 Task: Create a due date automation trigger when advanced on, on the monday before a card is due add basic without the blue label at 11:00 AM.
Action: Mouse moved to (1249, 97)
Screenshot: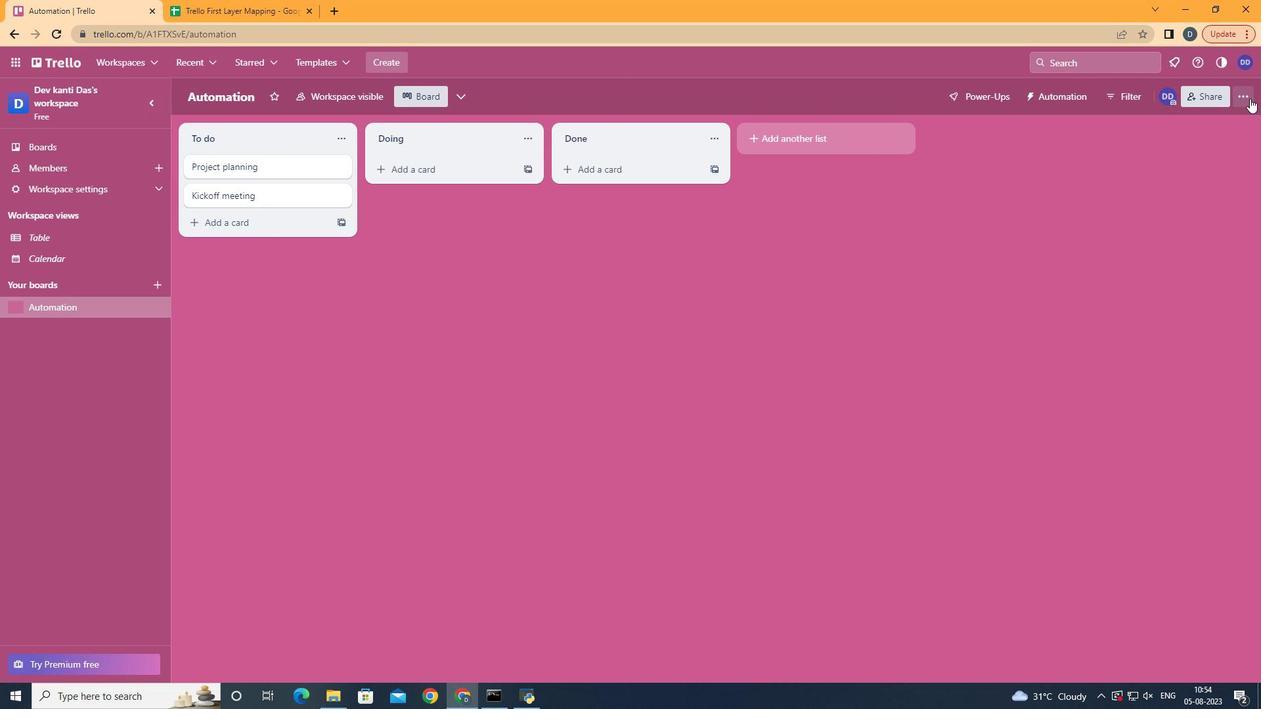 
Action: Mouse pressed left at (1249, 97)
Screenshot: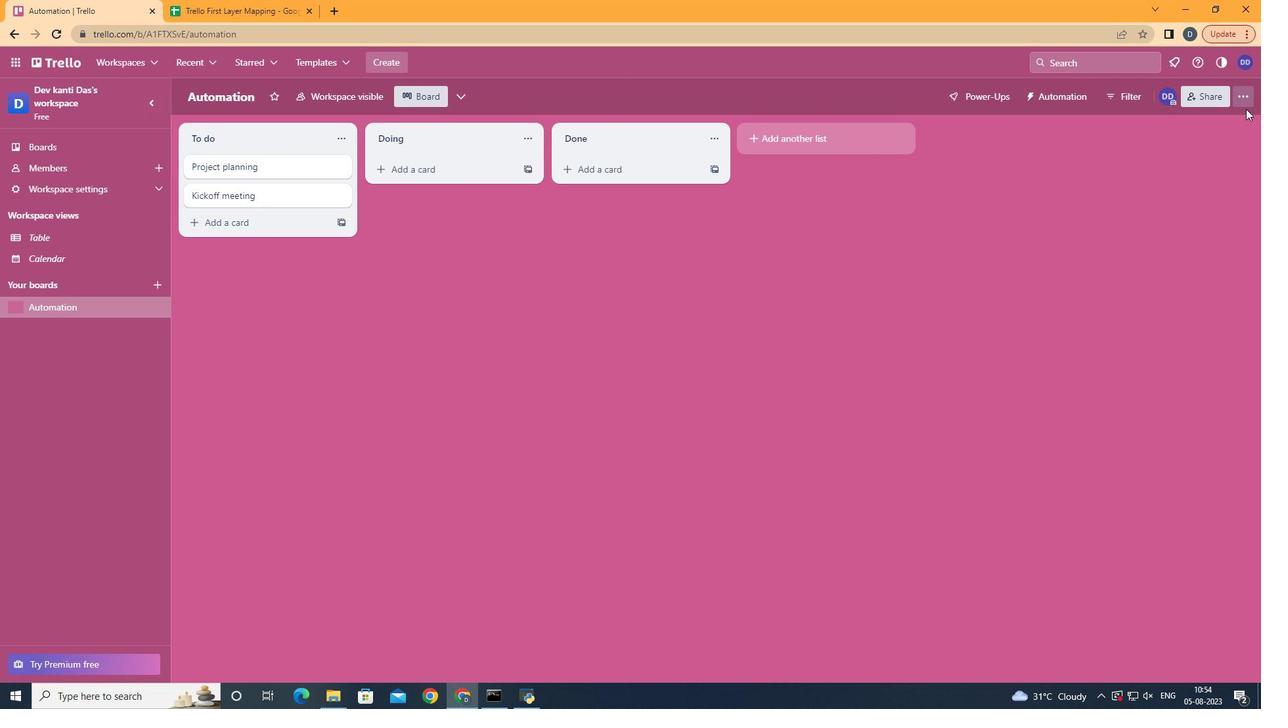 
Action: Mouse moved to (1128, 262)
Screenshot: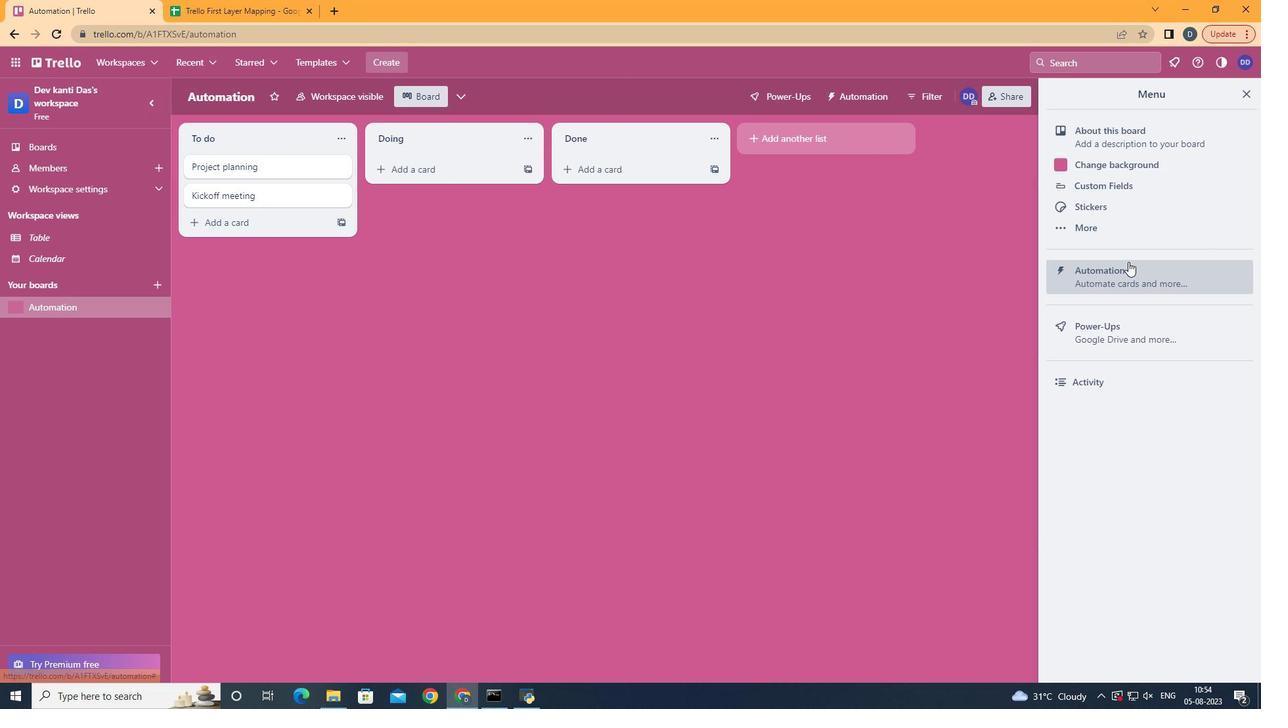 
Action: Mouse pressed left at (1128, 262)
Screenshot: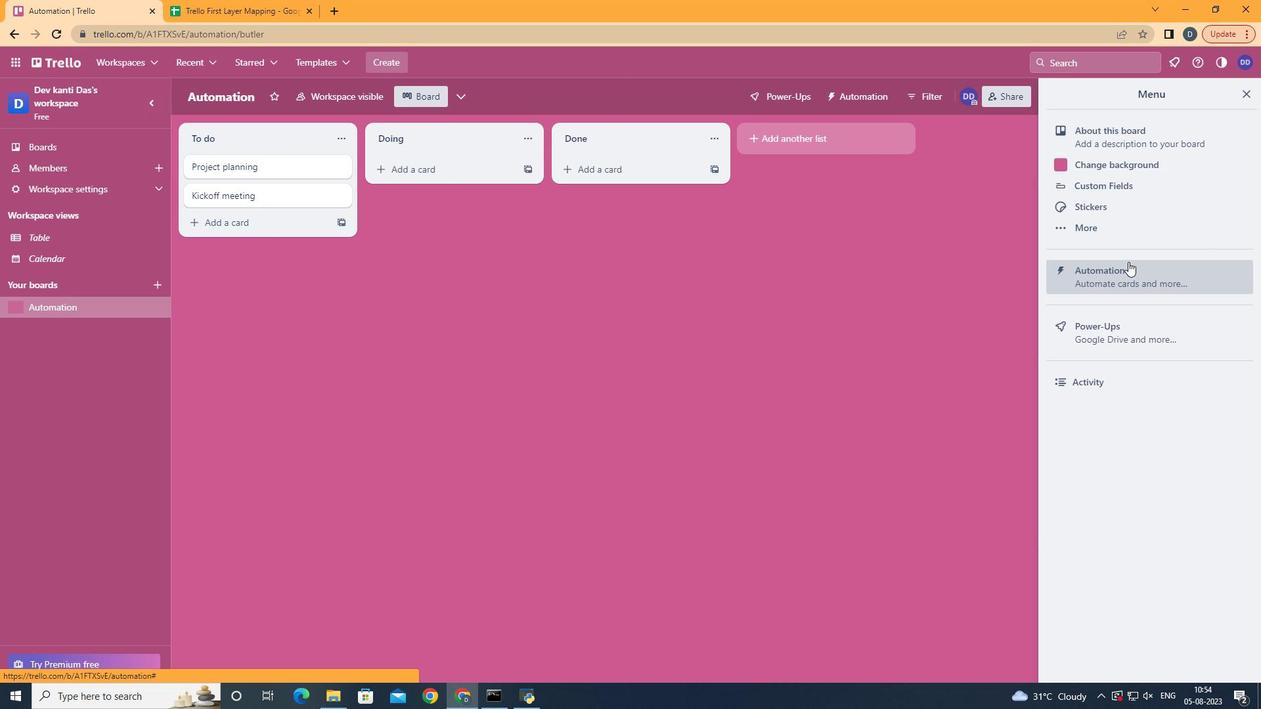 
Action: Mouse moved to (210, 259)
Screenshot: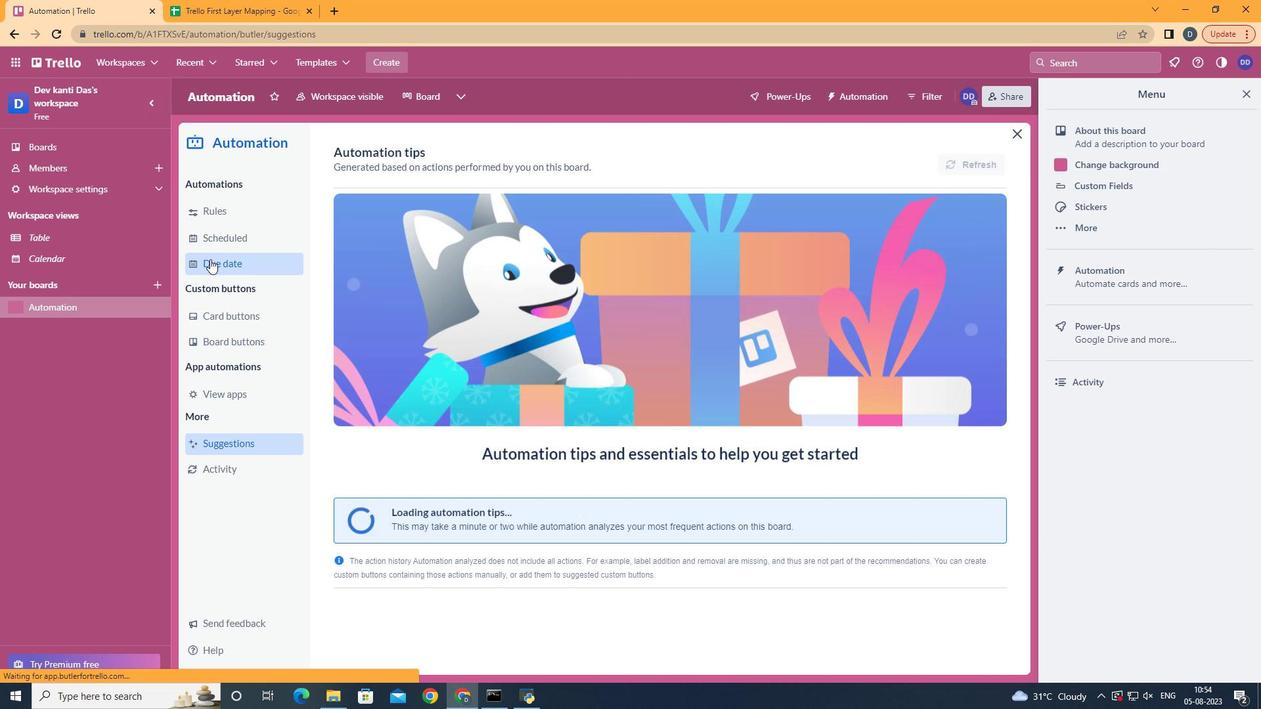 
Action: Mouse pressed left at (210, 259)
Screenshot: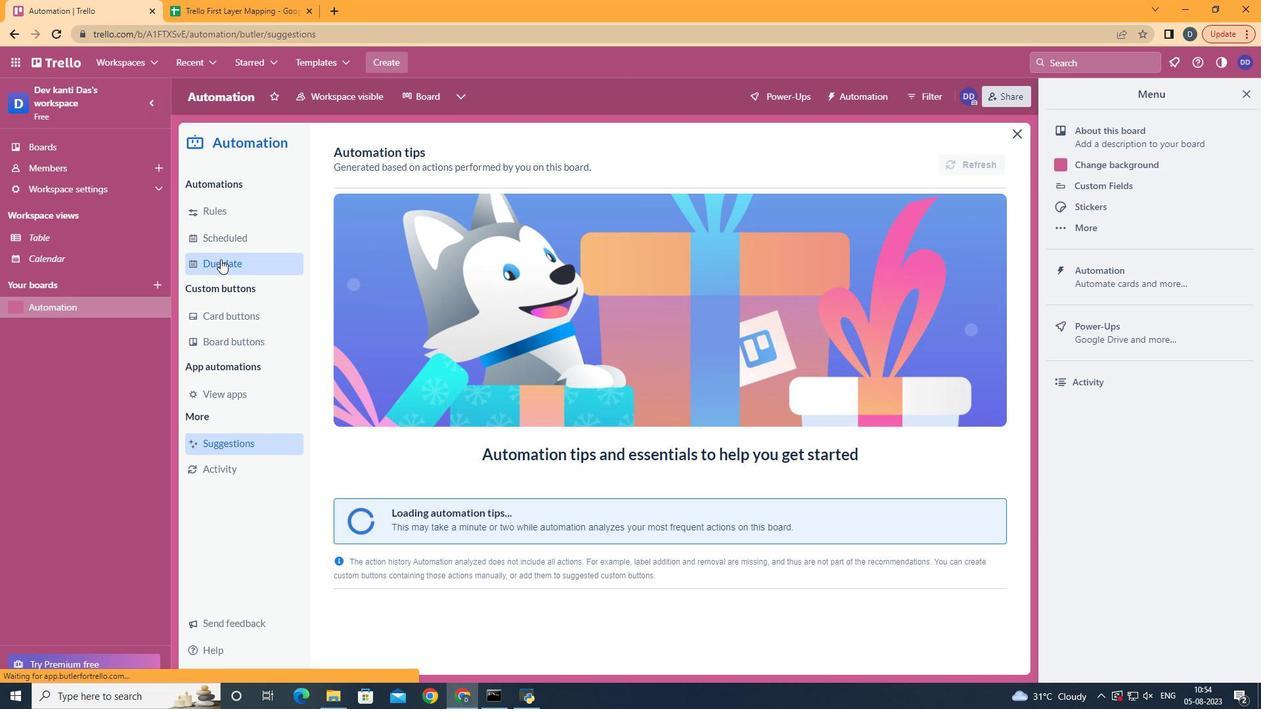 
Action: Mouse moved to (922, 155)
Screenshot: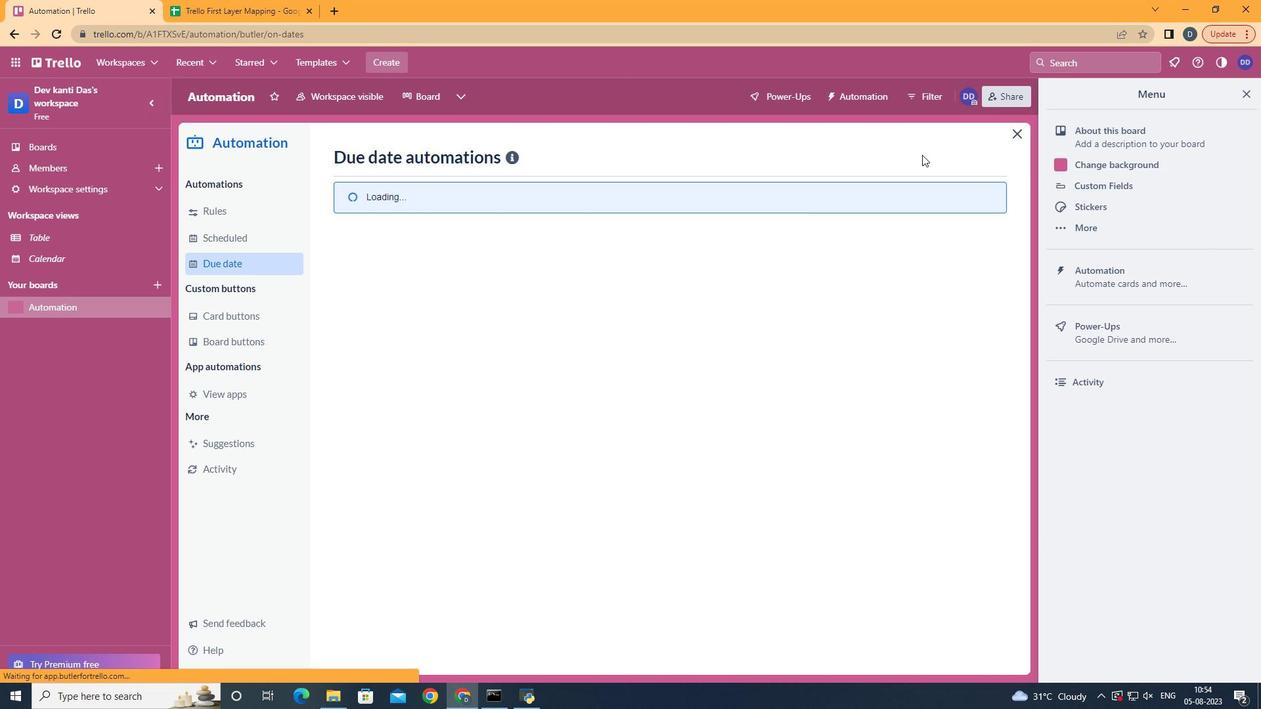 
Action: Mouse pressed left at (922, 155)
Screenshot: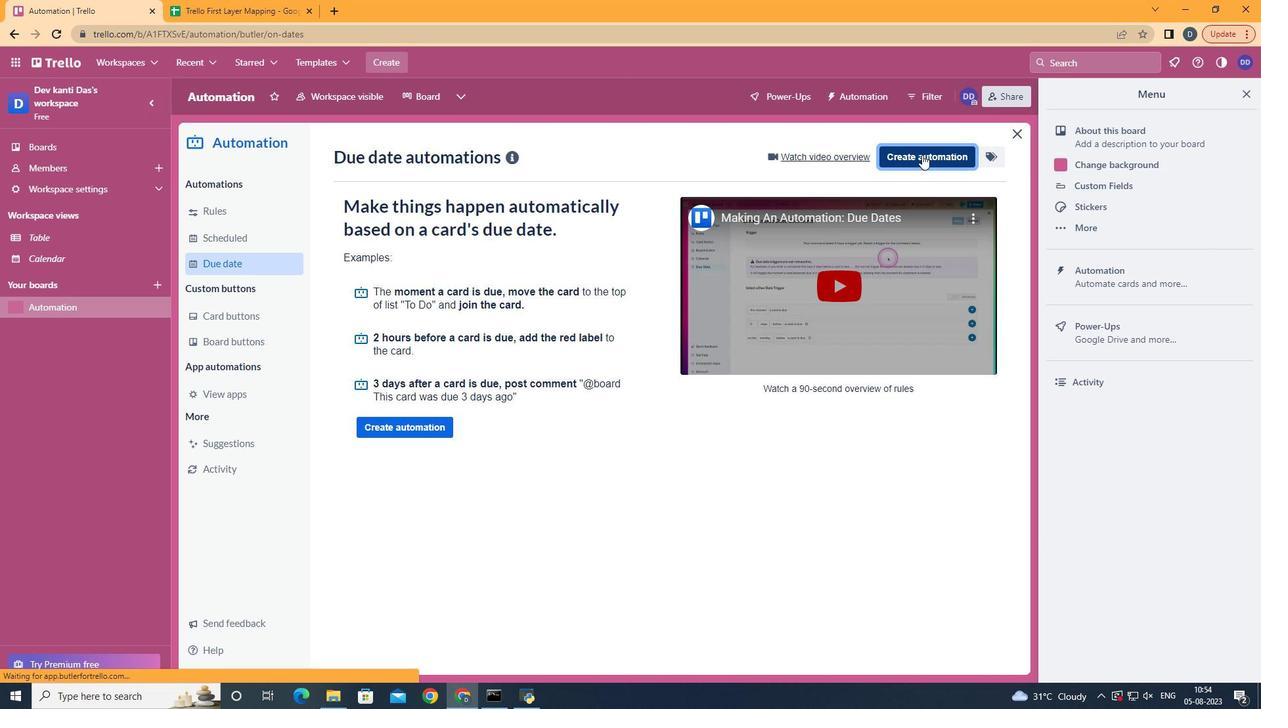 
Action: Mouse moved to (637, 292)
Screenshot: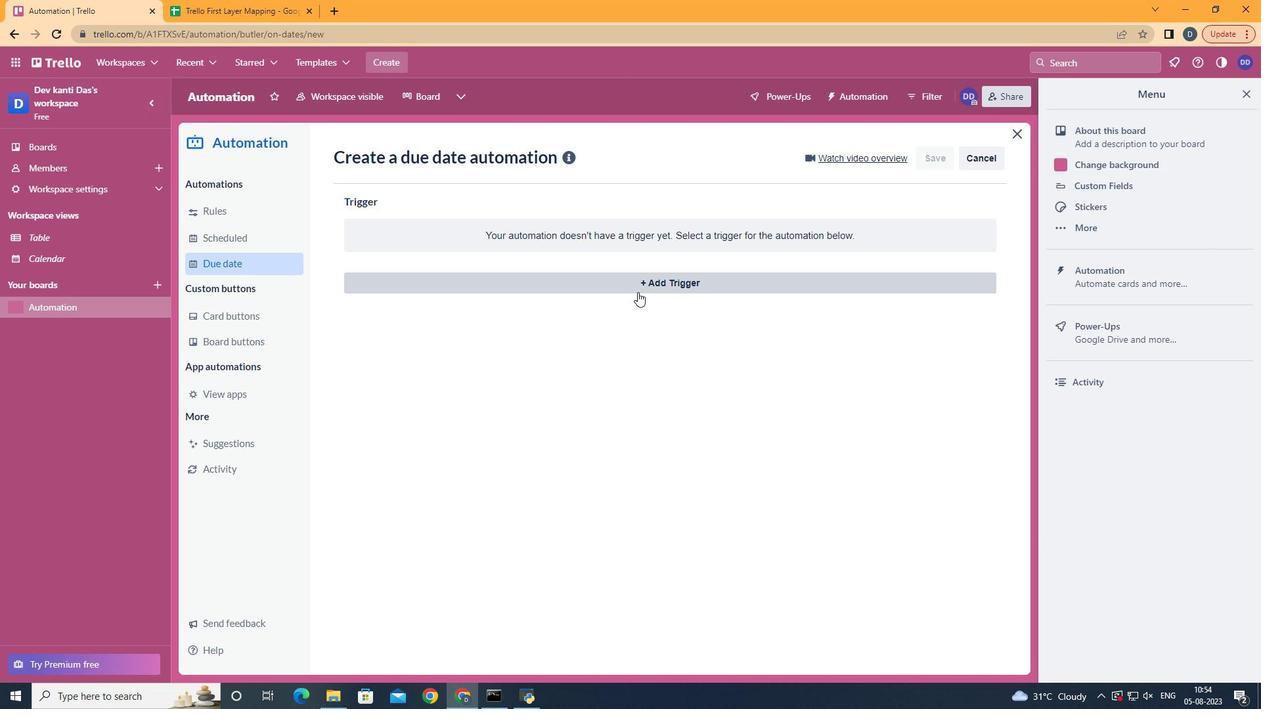 
Action: Mouse pressed left at (637, 292)
Screenshot: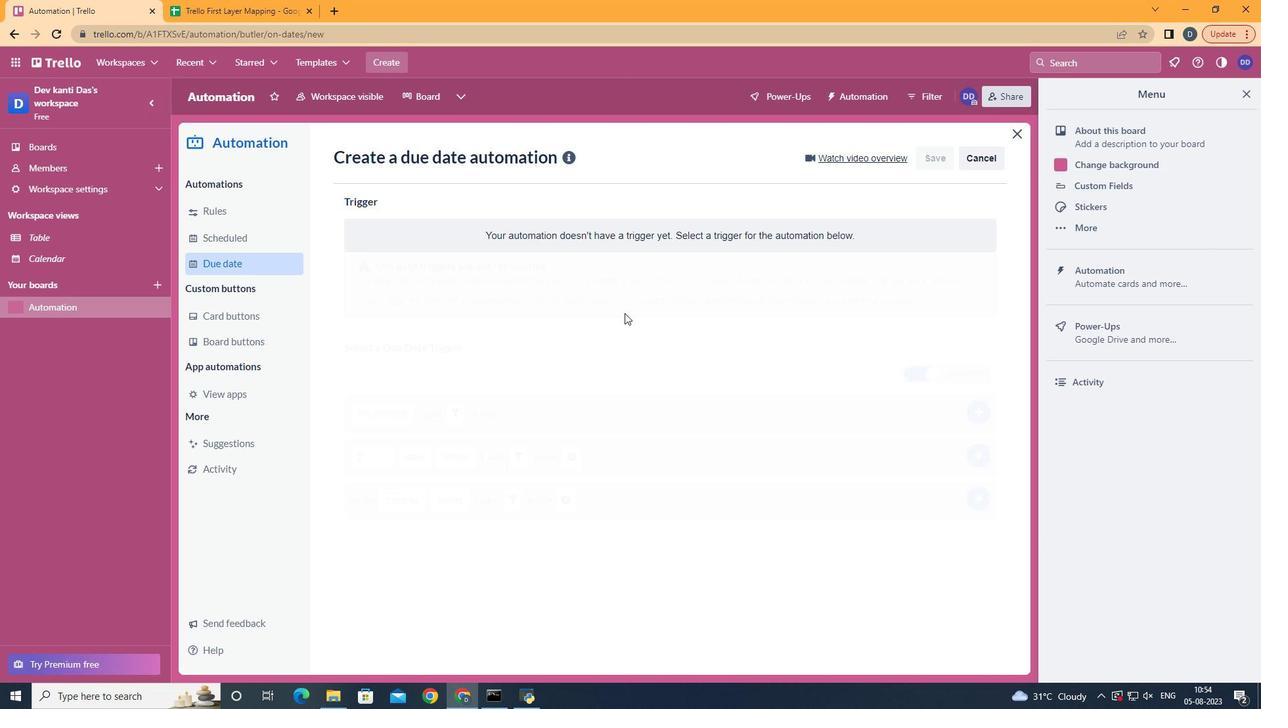 
Action: Mouse moved to (415, 338)
Screenshot: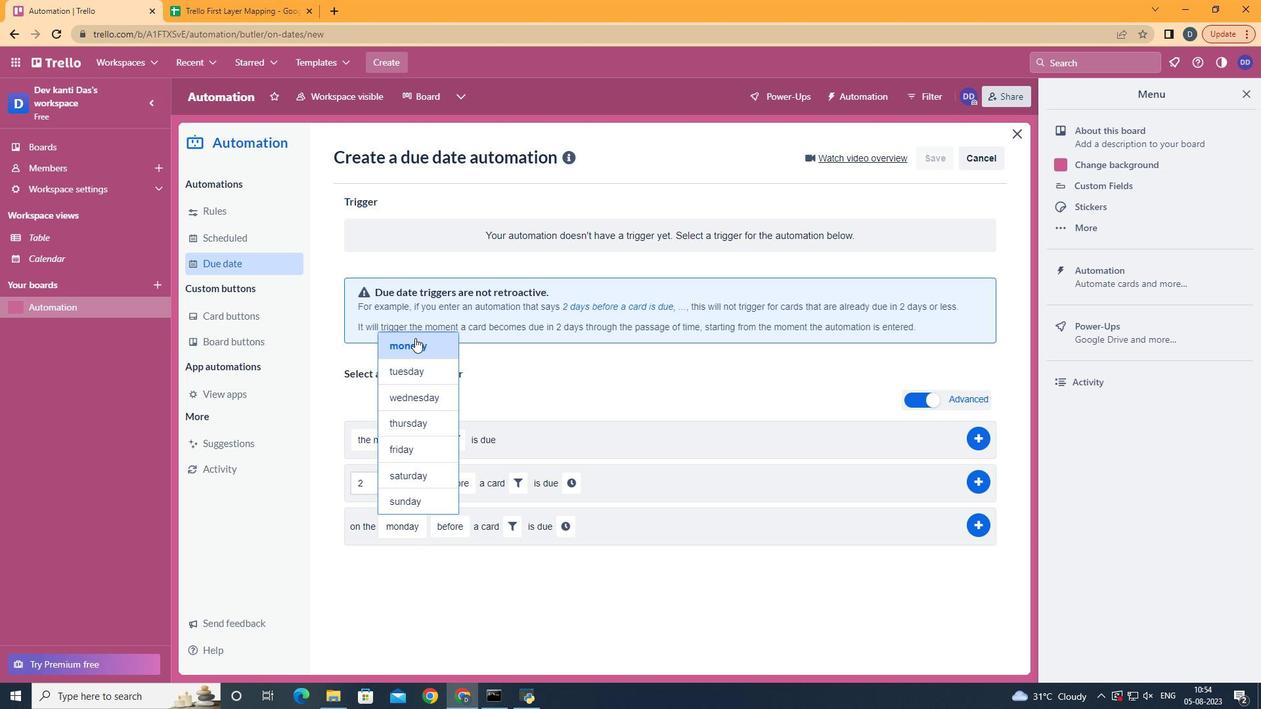 
Action: Mouse pressed left at (415, 338)
Screenshot: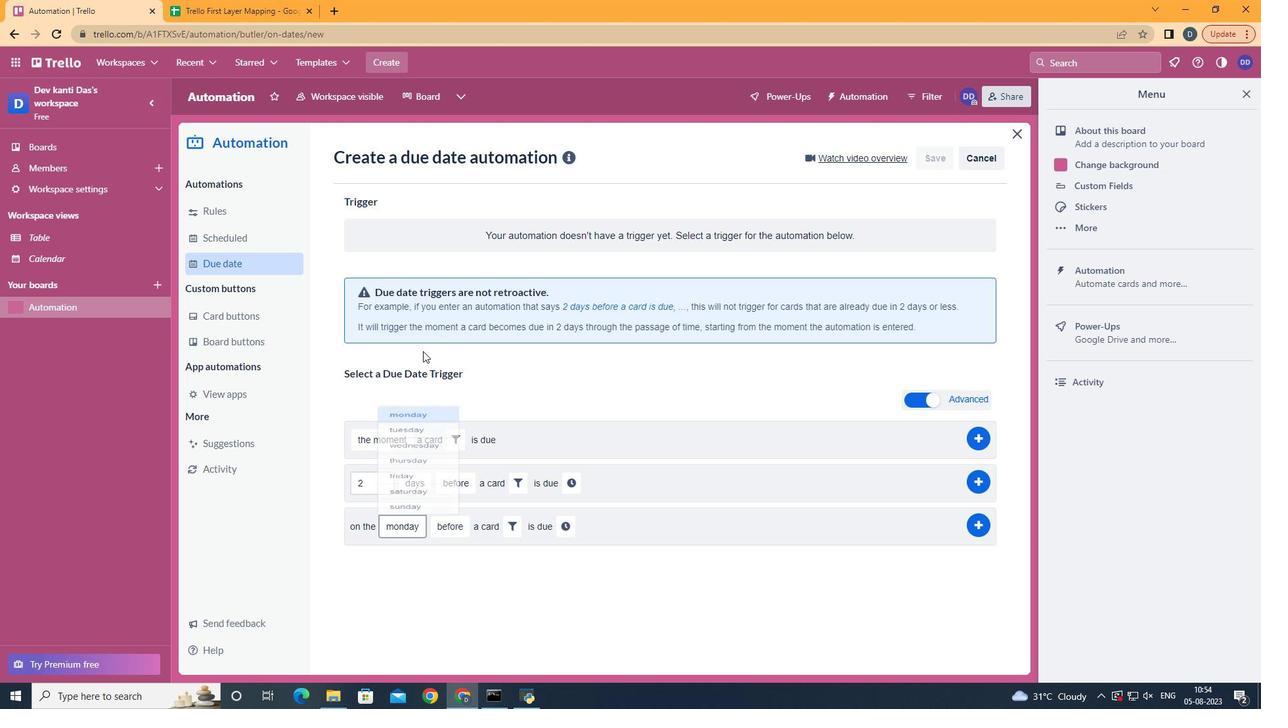 
Action: Mouse moved to (452, 545)
Screenshot: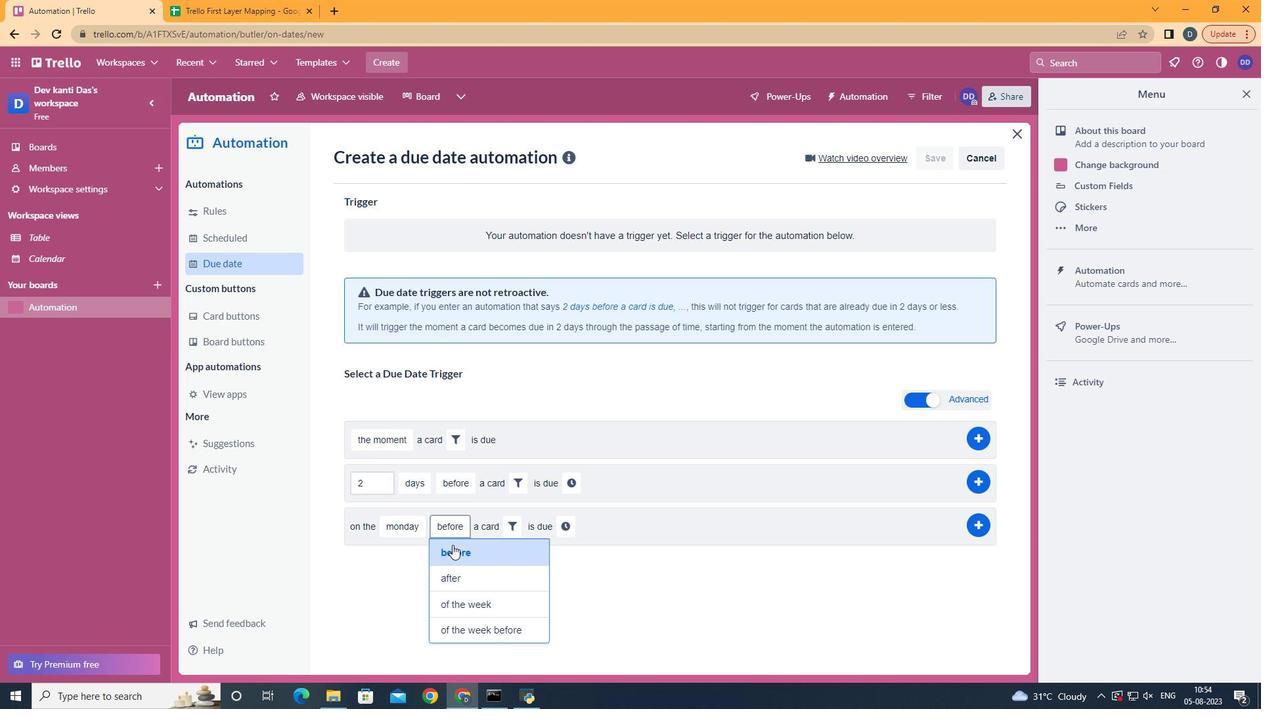 
Action: Mouse pressed left at (452, 545)
Screenshot: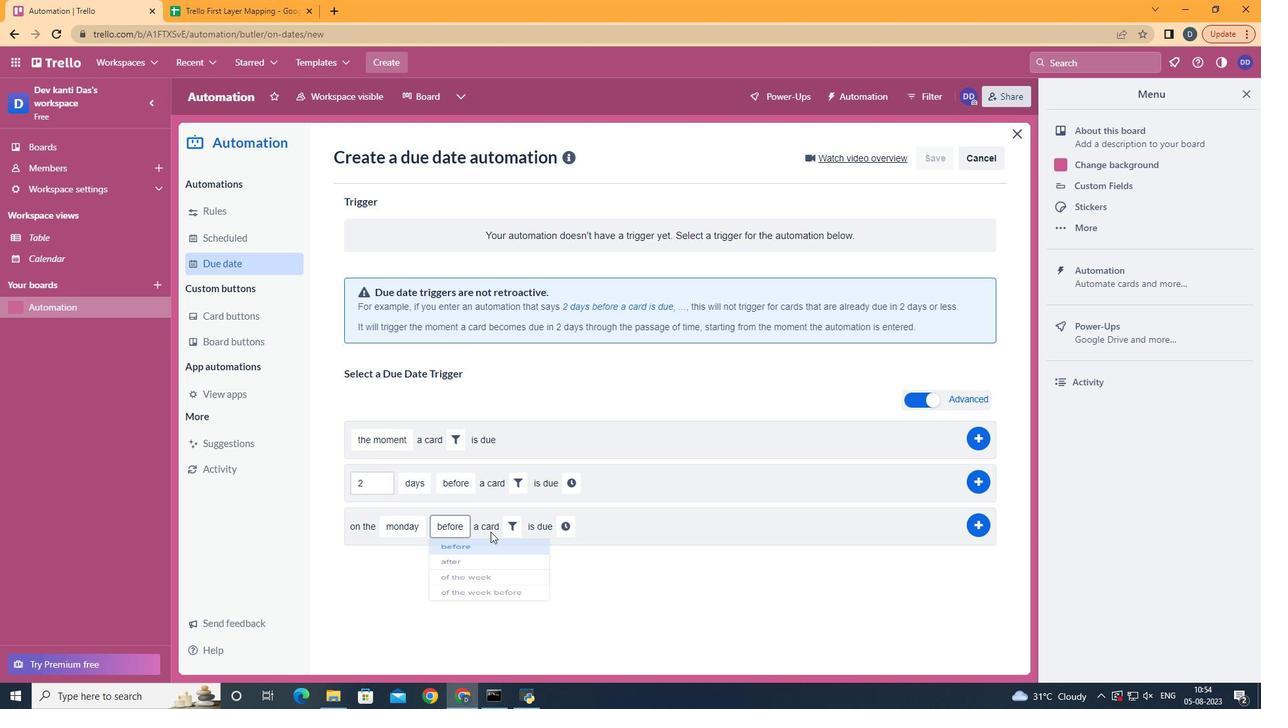 
Action: Mouse moved to (523, 520)
Screenshot: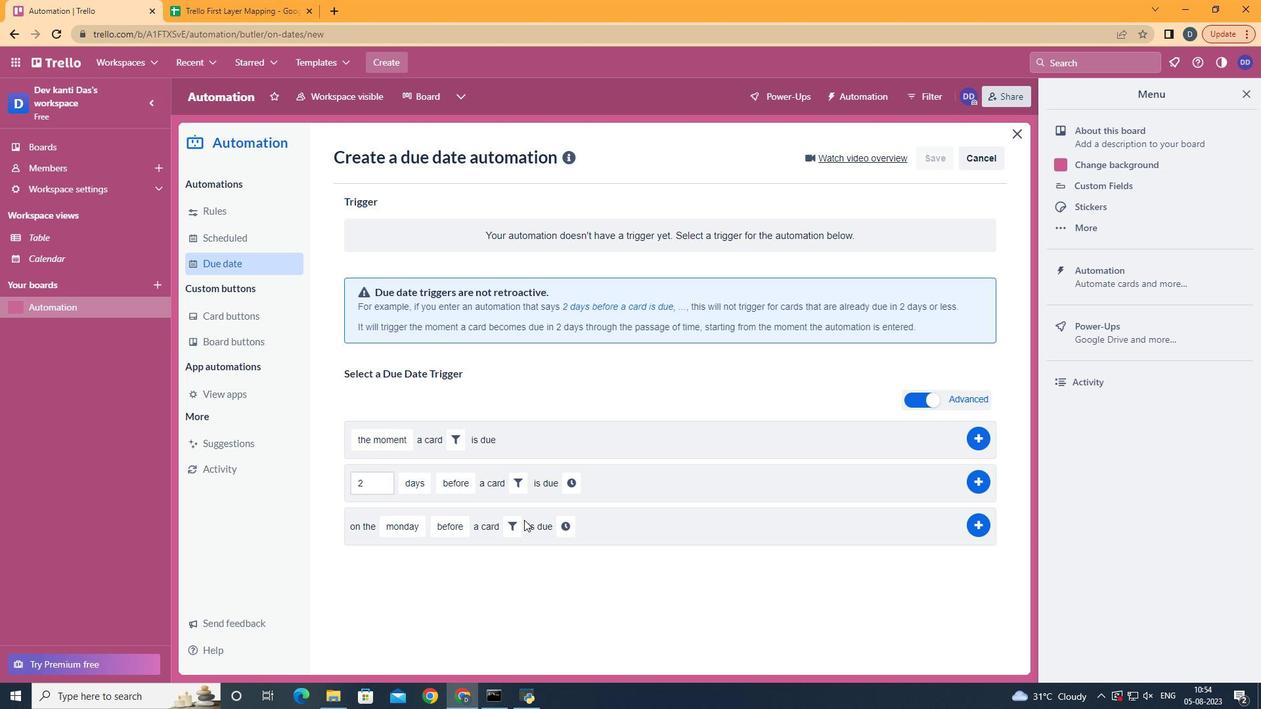 
Action: Mouse pressed left at (523, 520)
Screenshot: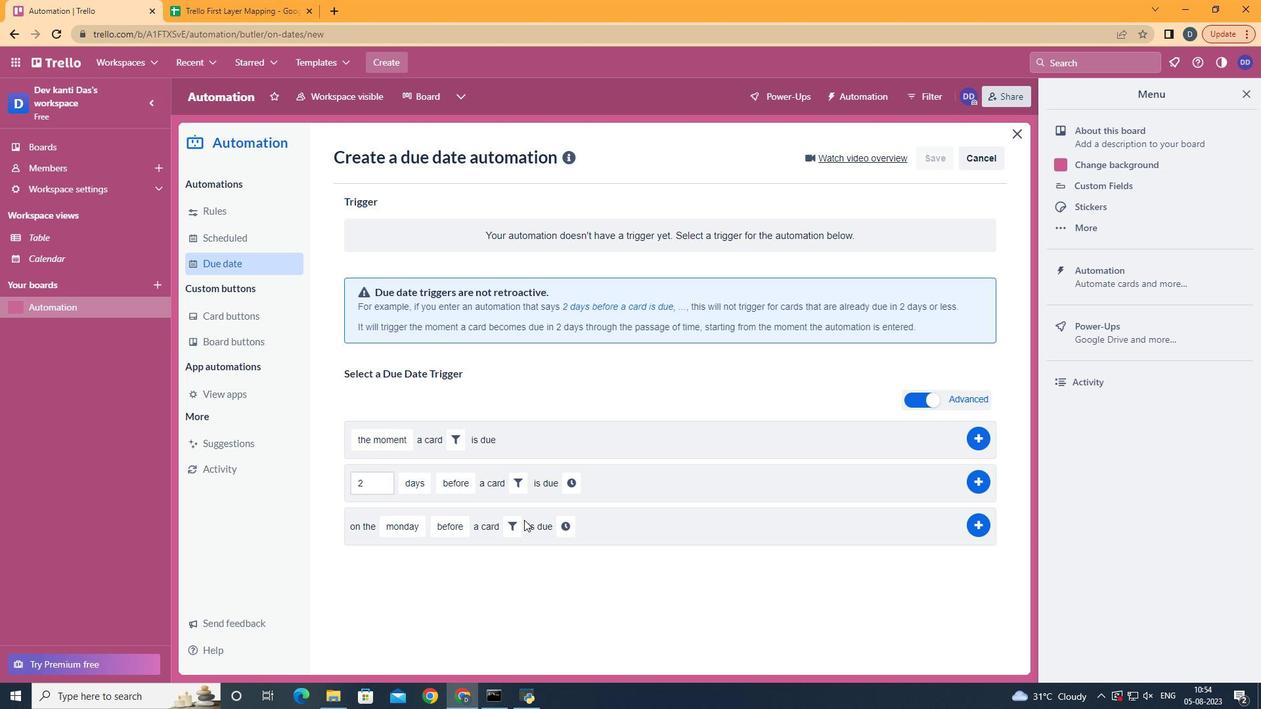 
Action: Mouse moved to (510, 528)
Screenshot: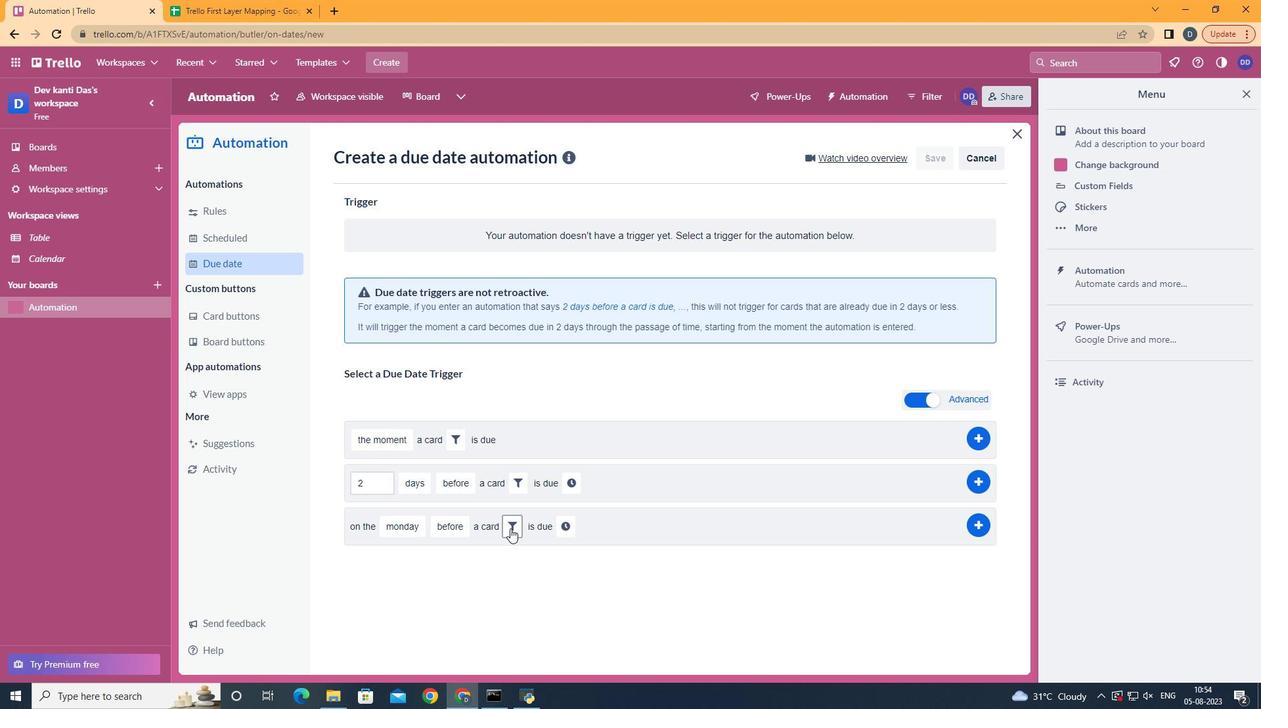 
Action: Mouse pressed left at (510, 528)
Screenshot: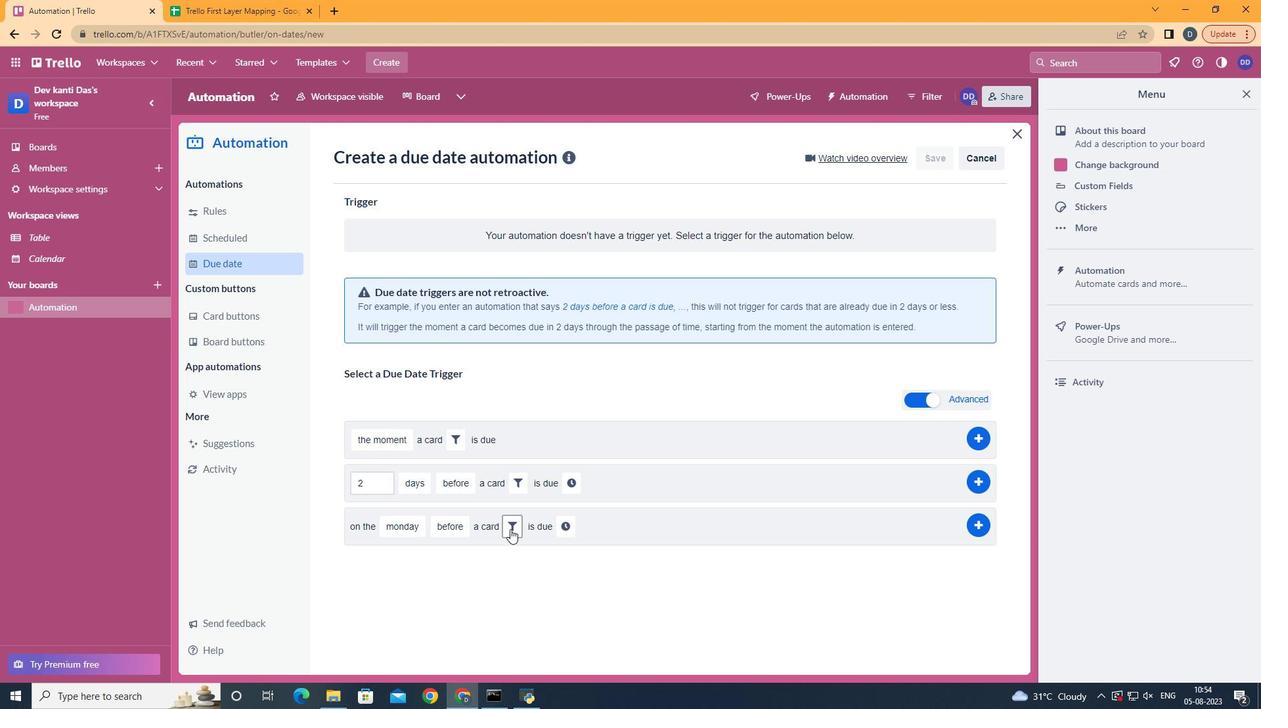 
Action: Mouse moved to (544, 555)
Screenshot: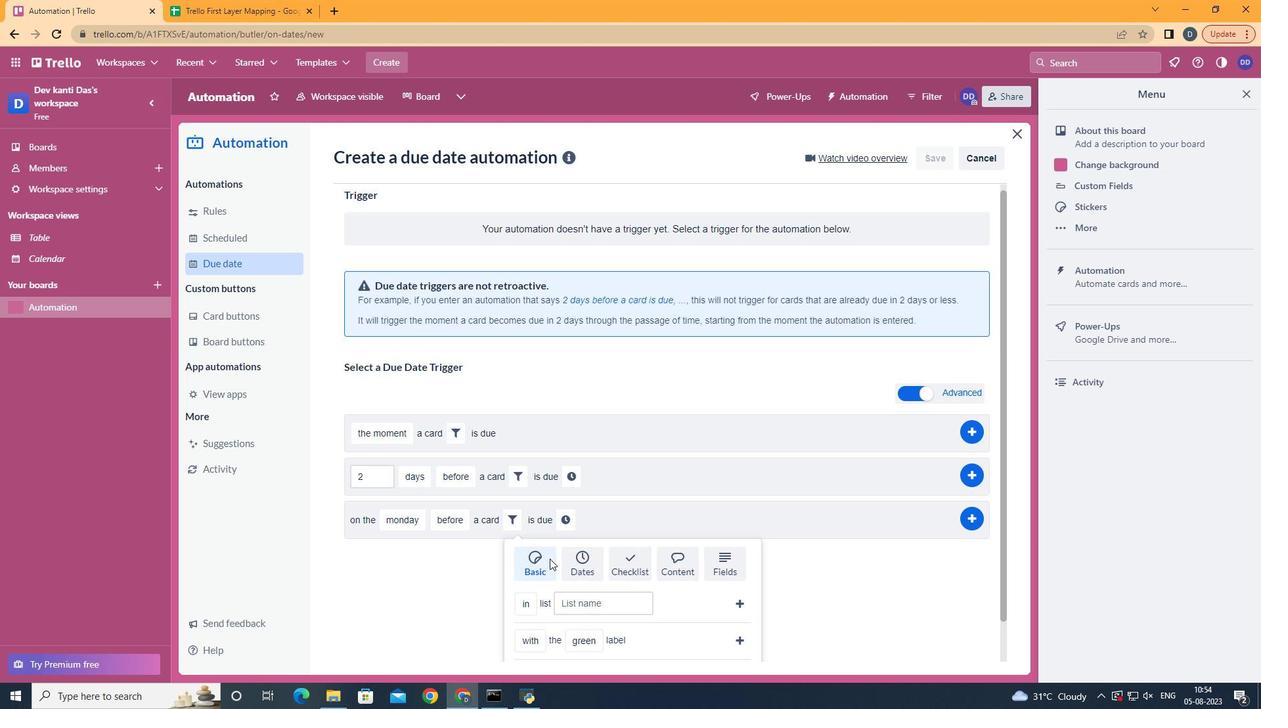 
Action: Mouse scrolled (544, 555) with delta (0, 0)
Screenshot: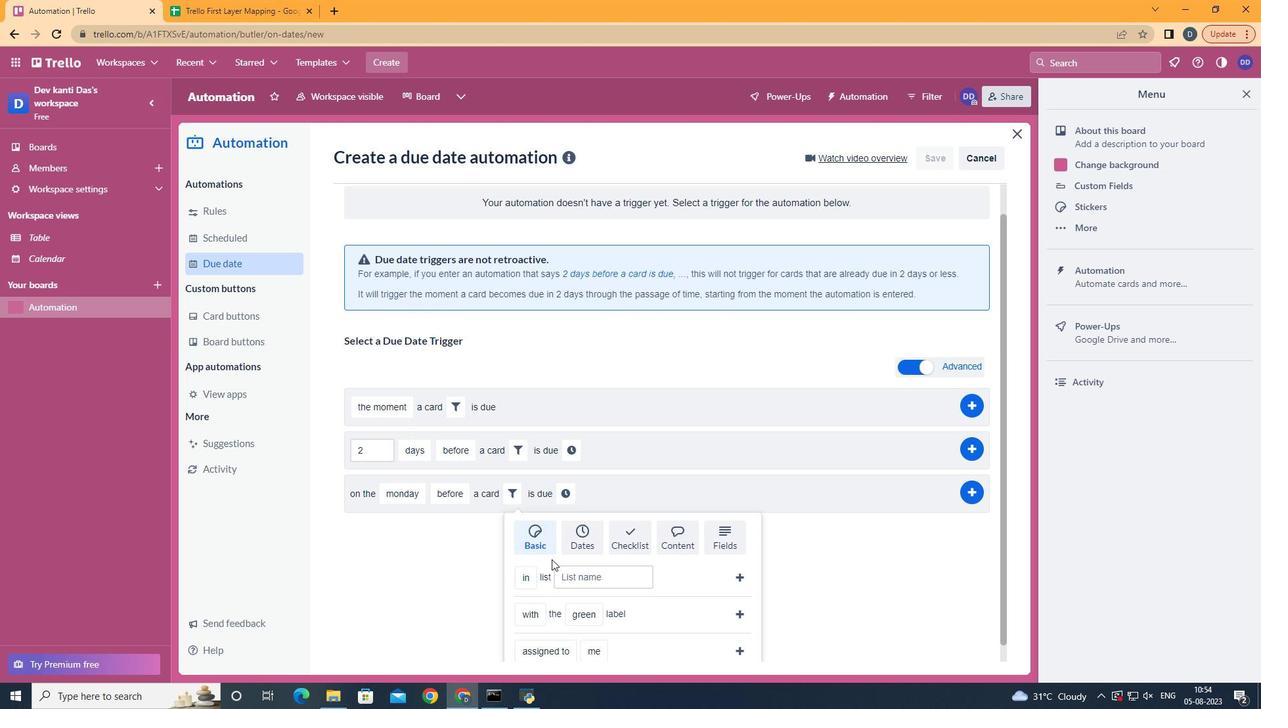 
Action: Mouse scrolled (544, 555) with delta (0, 0)
Screenshot: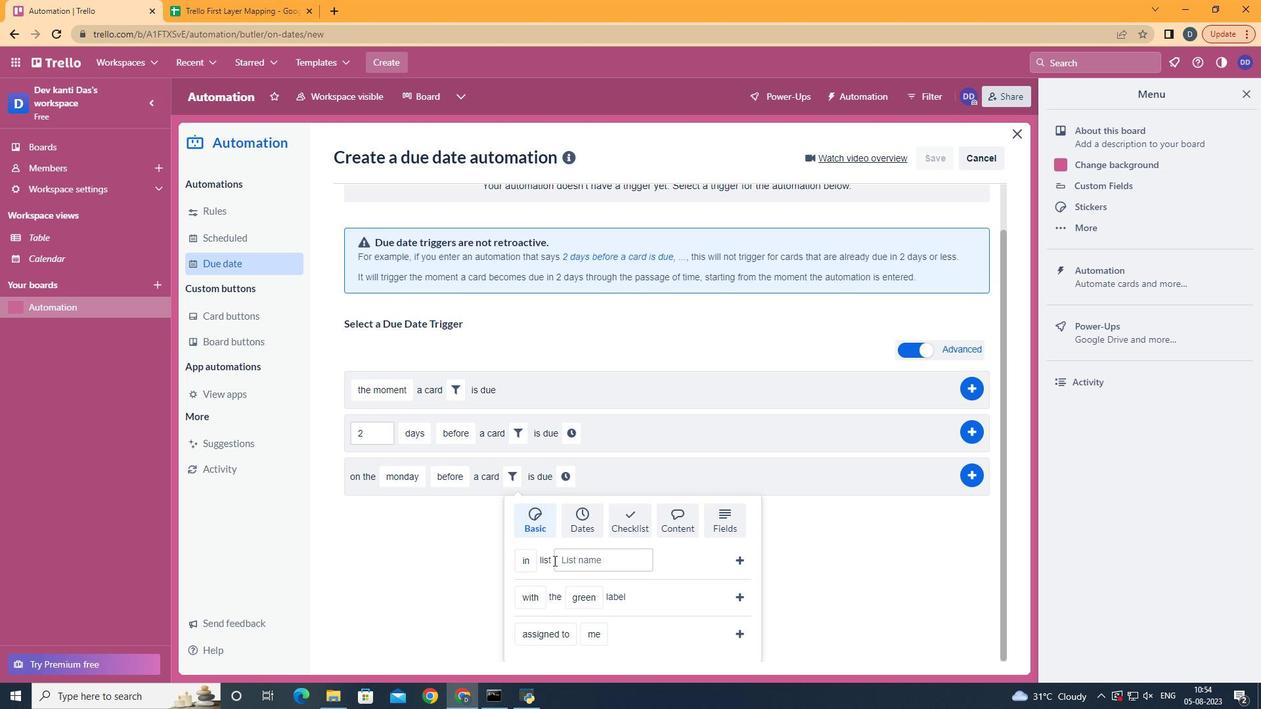
Action: Mouse moved to (547, 557)
Screenshot: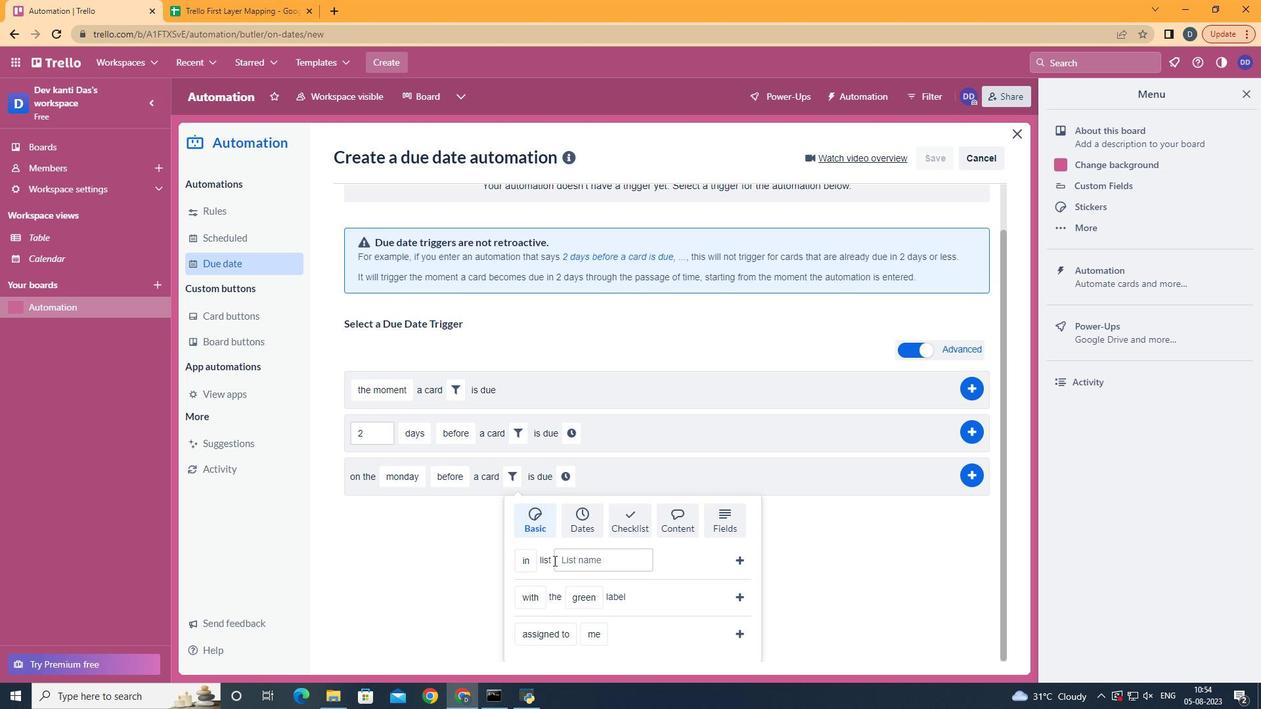 
Action: Mouse scrolled (547, 556) with delta (0, 0)
Screenshot: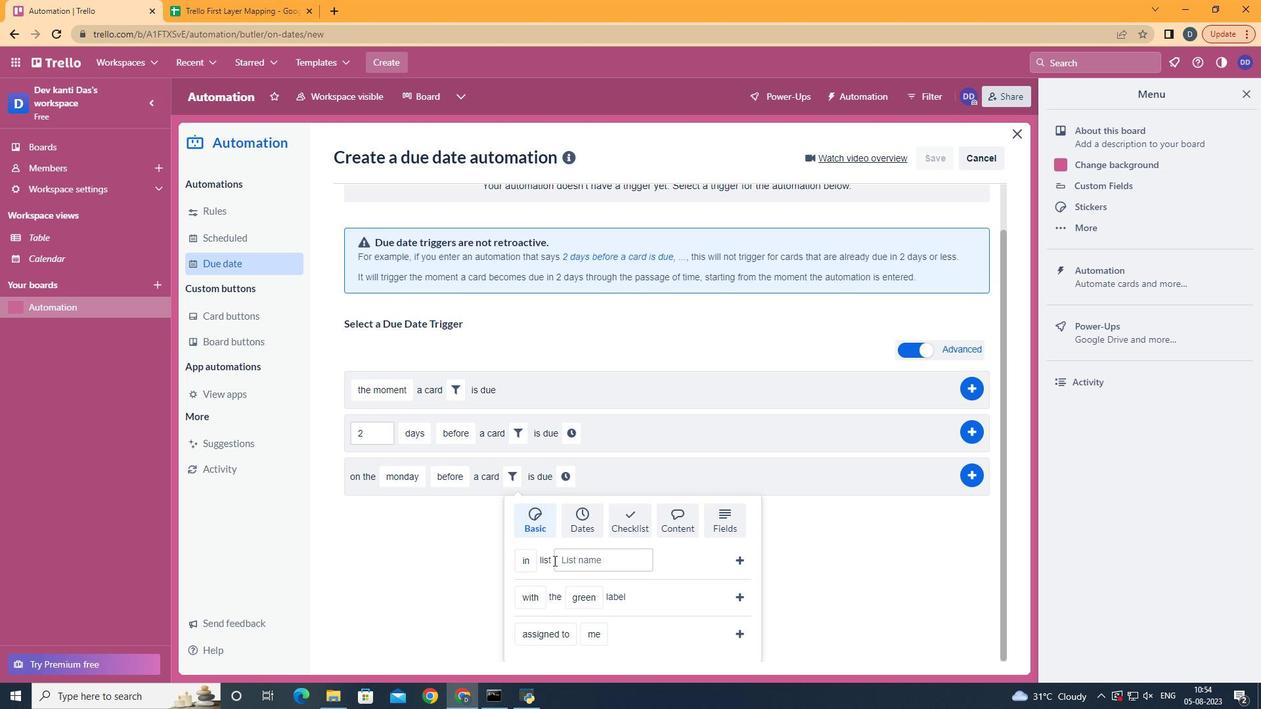 
Action: Mouse moved to (551, 559)
Screenshot: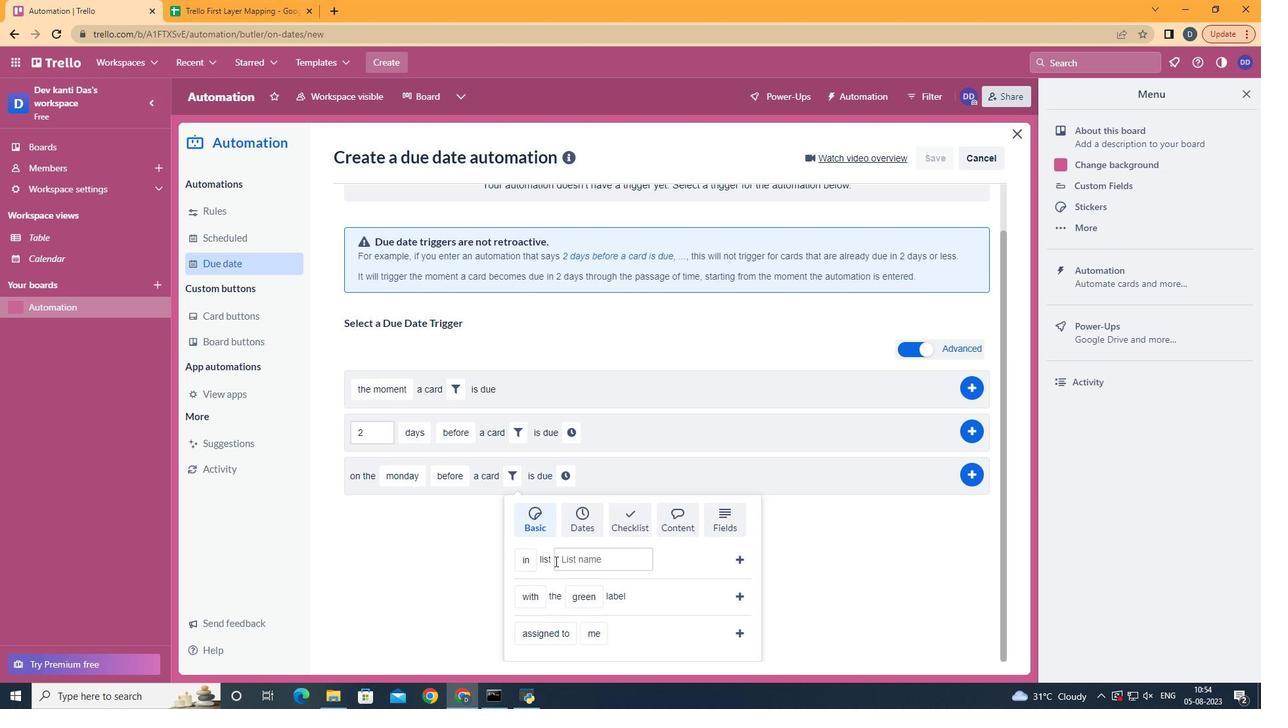 
Action: Mouse scrolled (551, 558) with delta (0, 0)
Screenshot: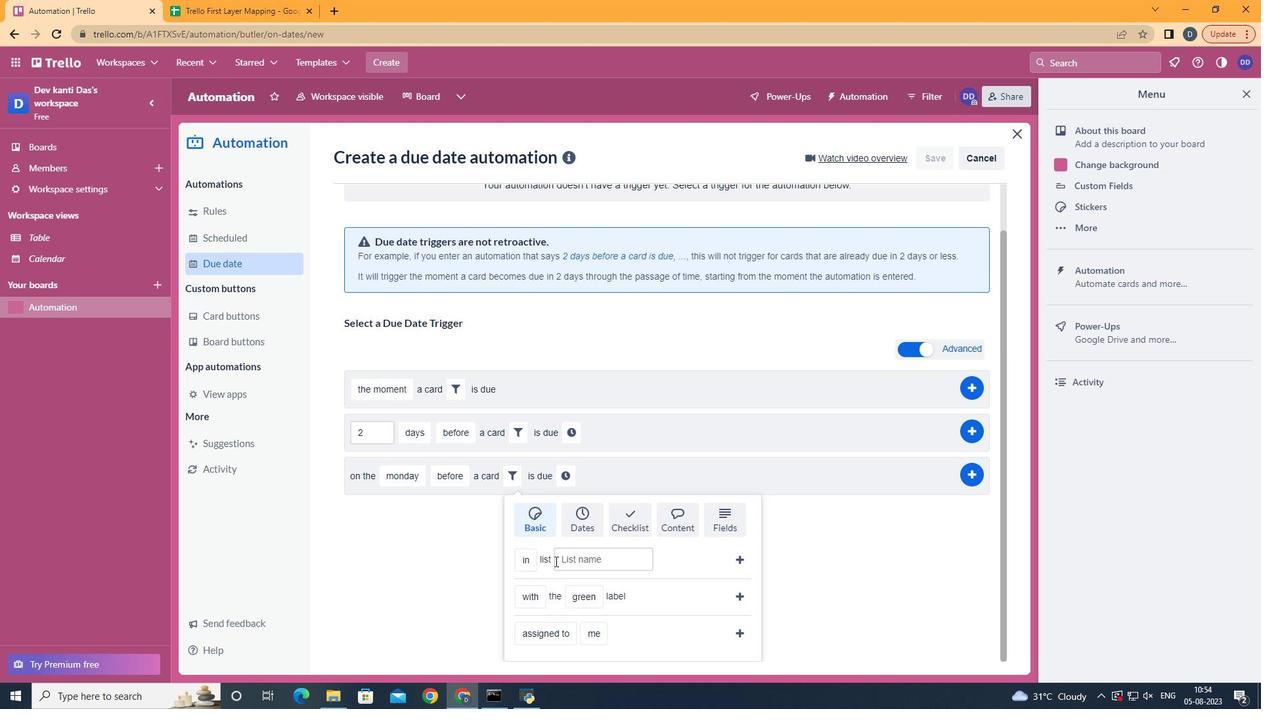 
Action: Mouse moved to (540, 545)
Screenshot: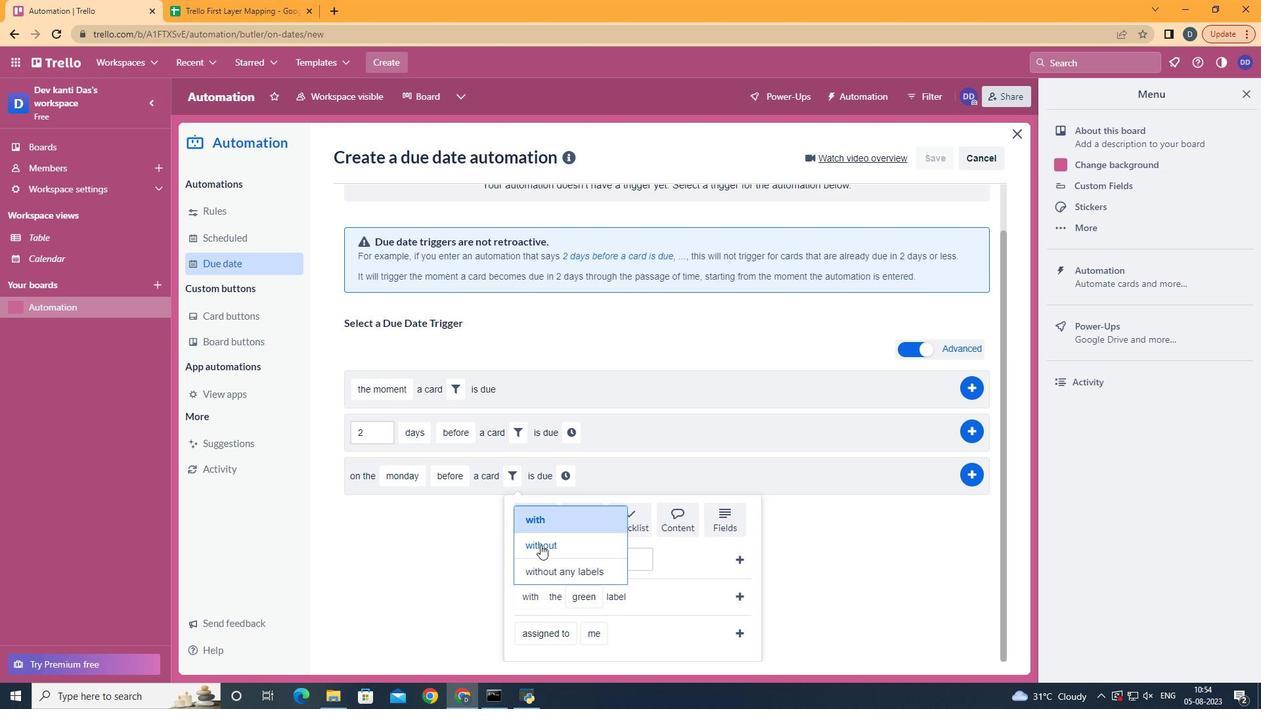
Action: Mouse pressed left at (540, 545)
Screenshot: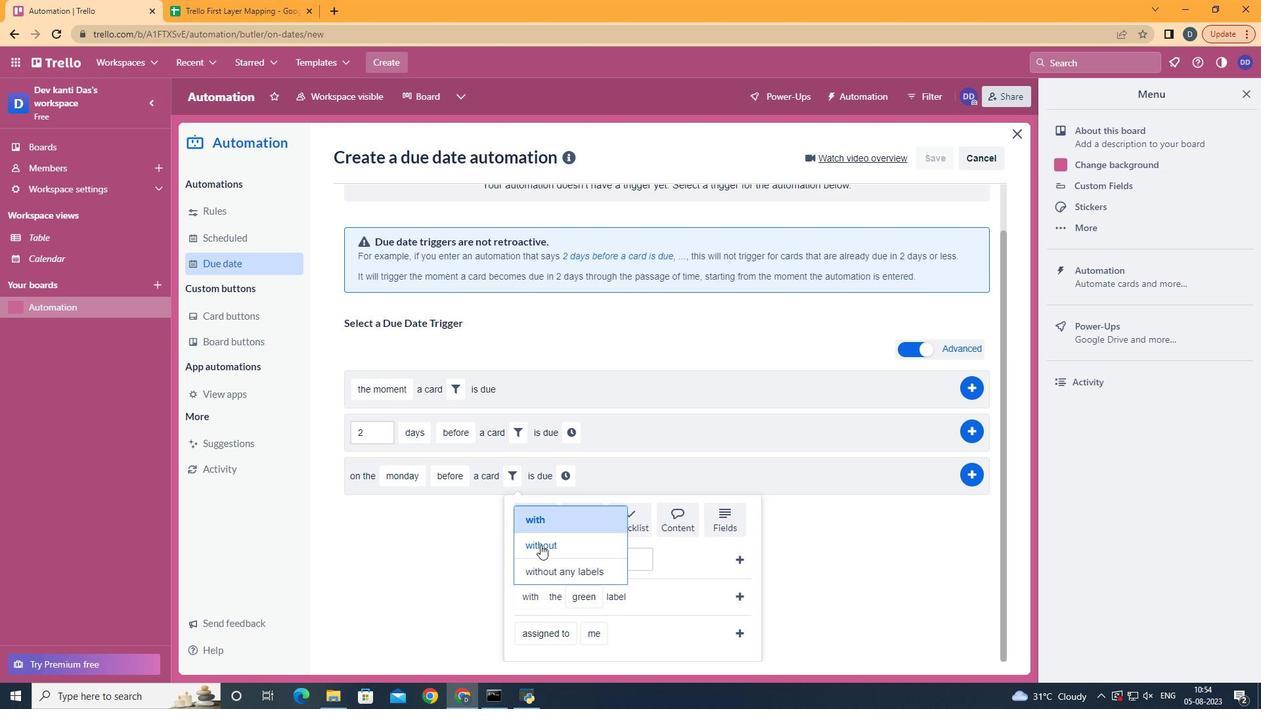 
Action: Mouse moved to (608, 564)
Screenshot: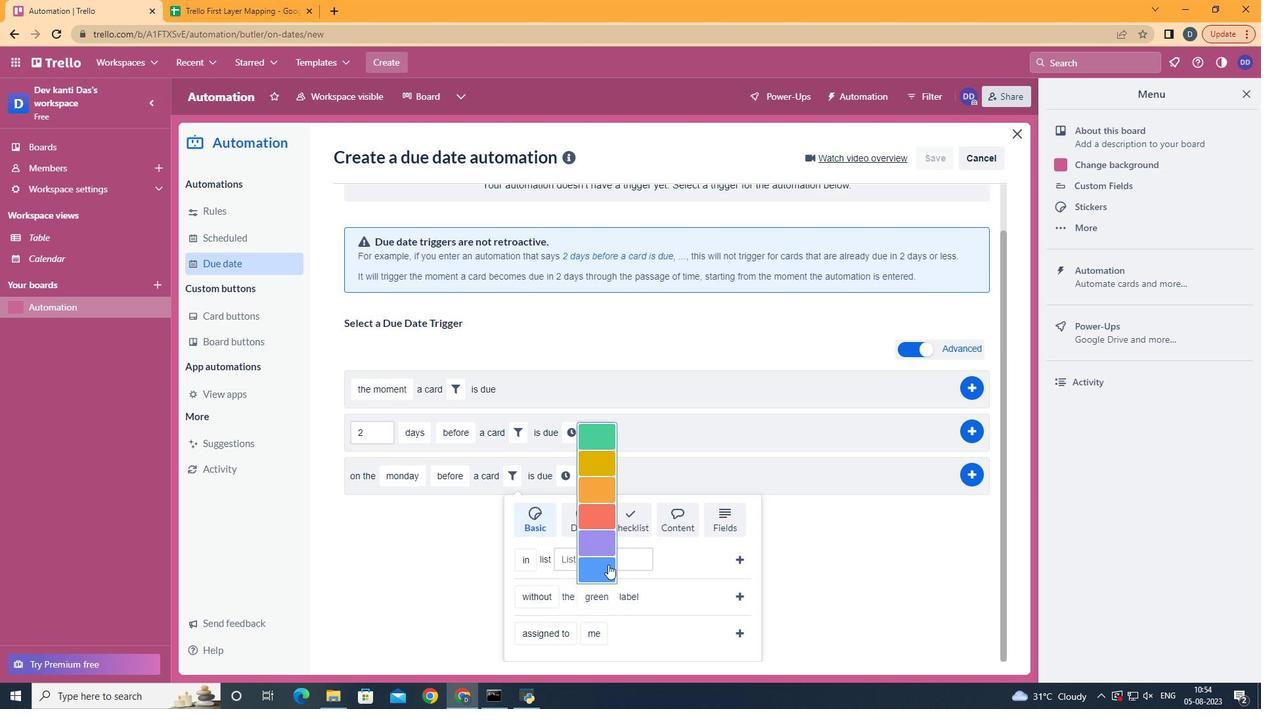 
Action: Mouse pressed left at (608, 564)
Screenshot: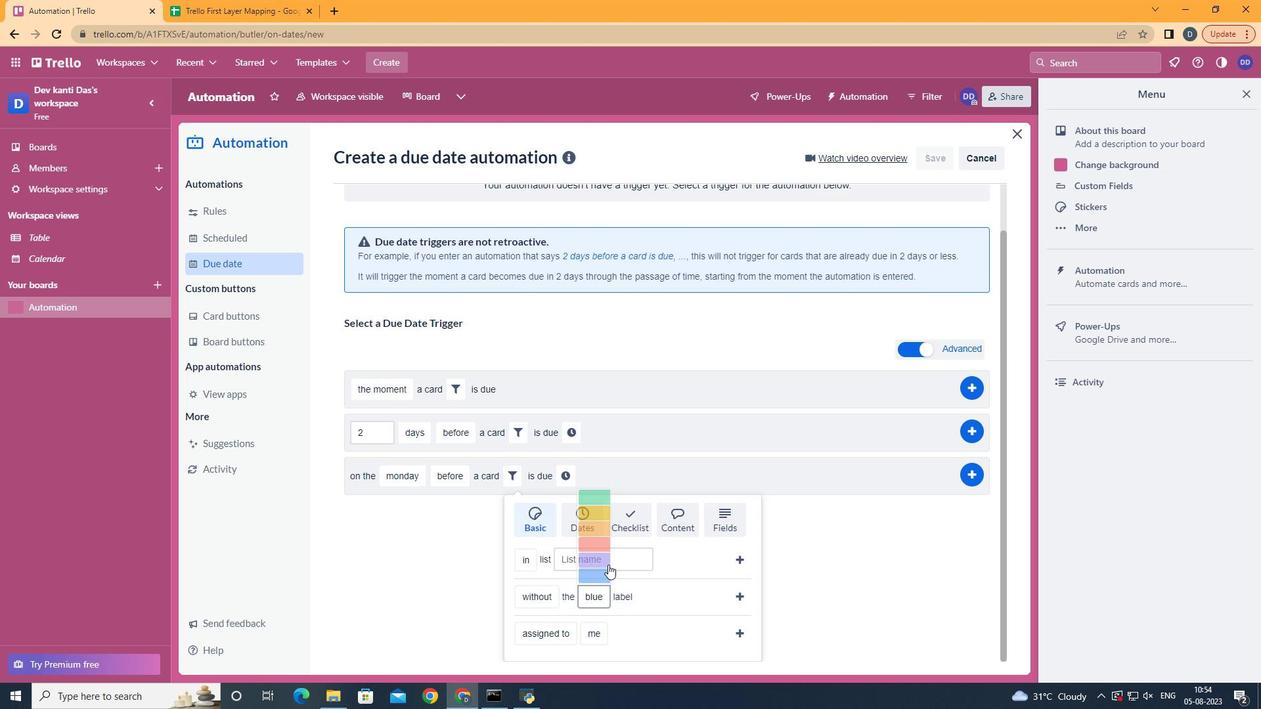 
Action: Mouse moved to (746, 592)
Screenshot: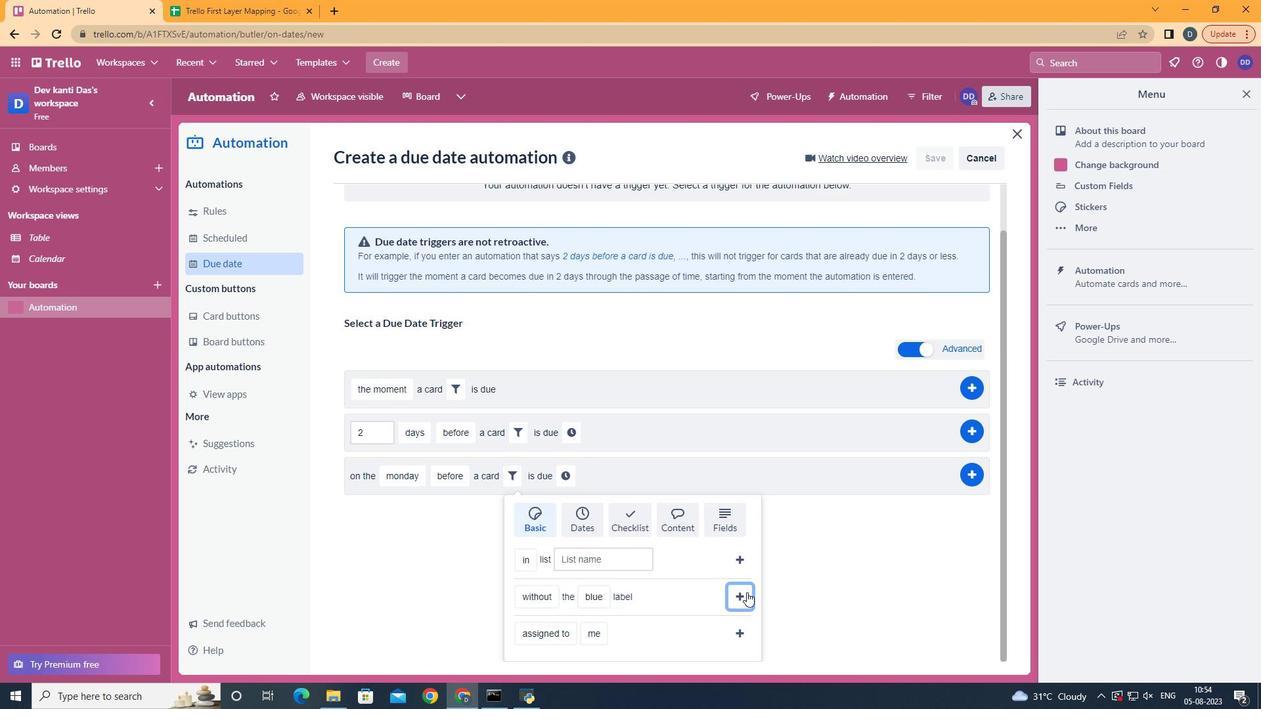 
Action: Mouse pressed left at (746, 592)
Screenshot: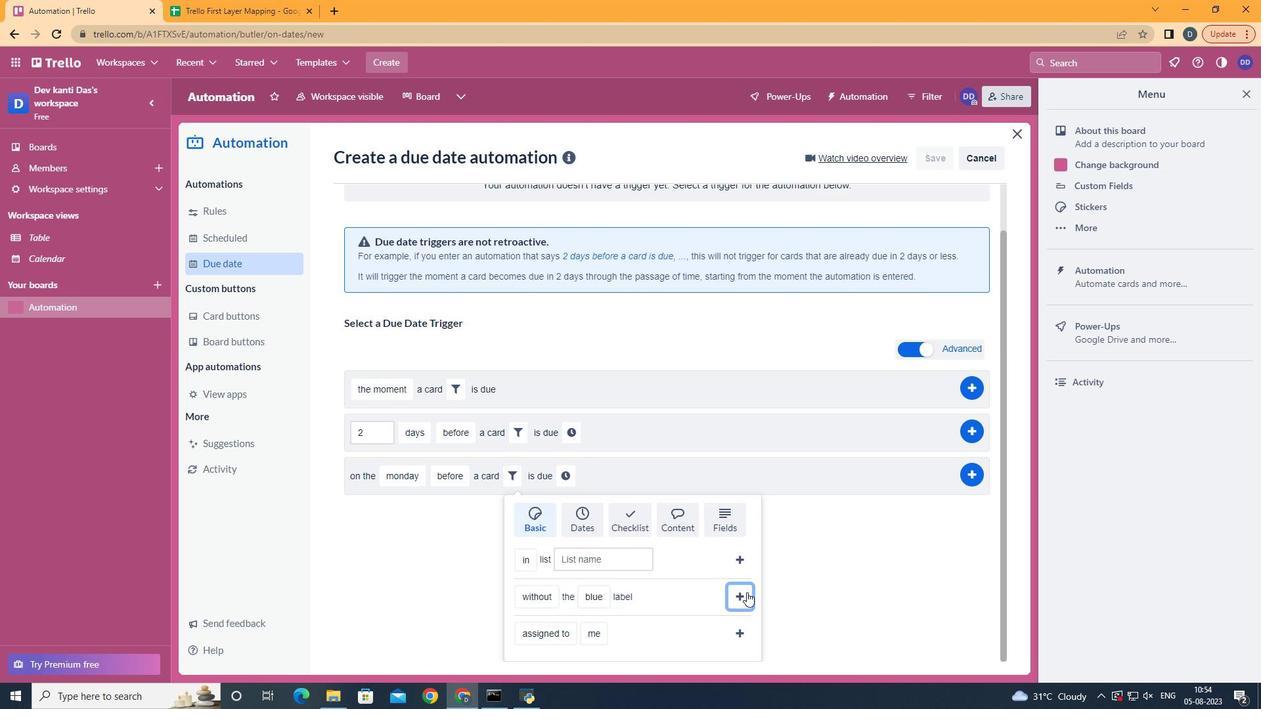 
Action: Mouse moved to (685, 536)
Screenshot: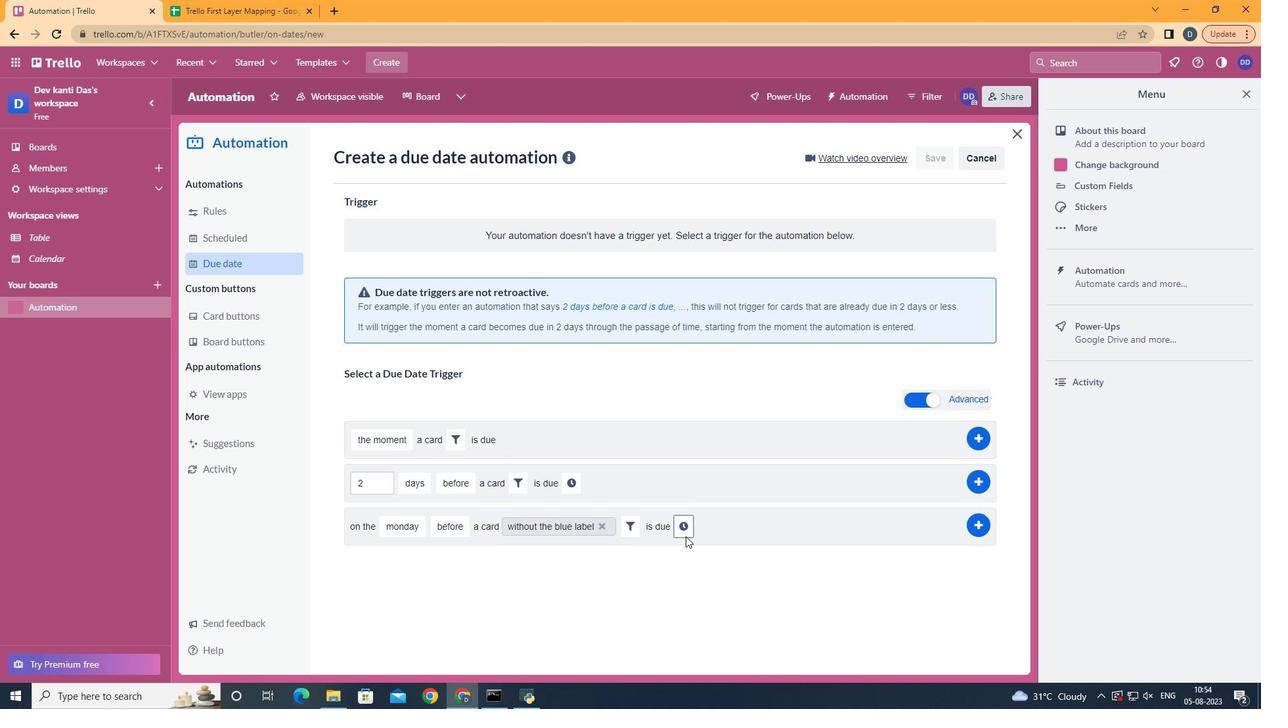 
Action: Mouse pressed left at (685, 536)
Screenshot: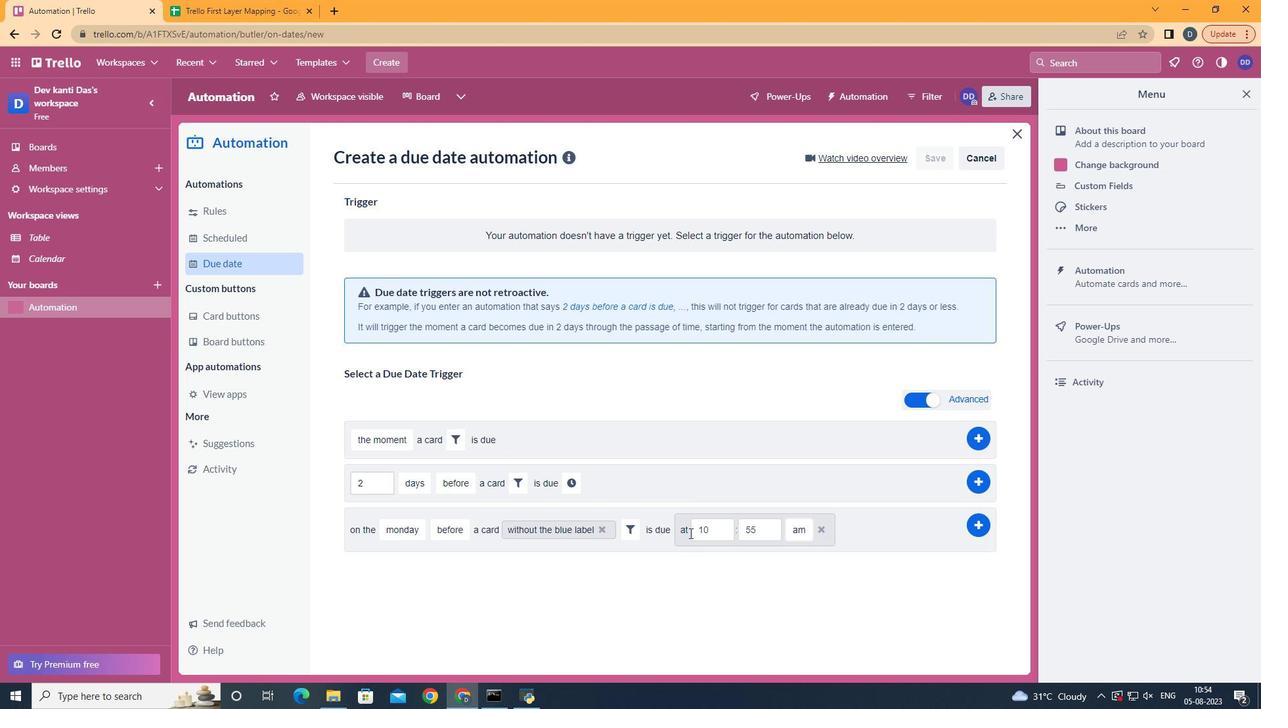 
Action: Mouse moved to (718, 530)
Screenshot: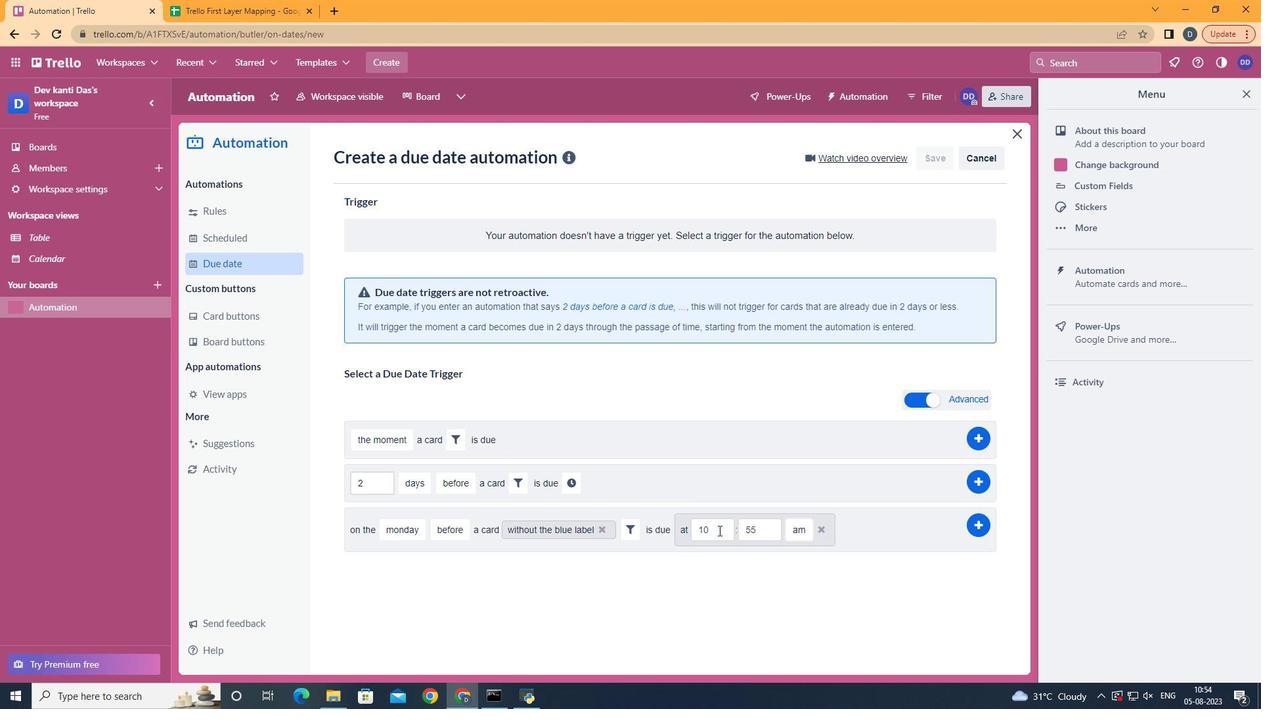 
Action: Mouse pressed left at (718, 530)
Screenshot: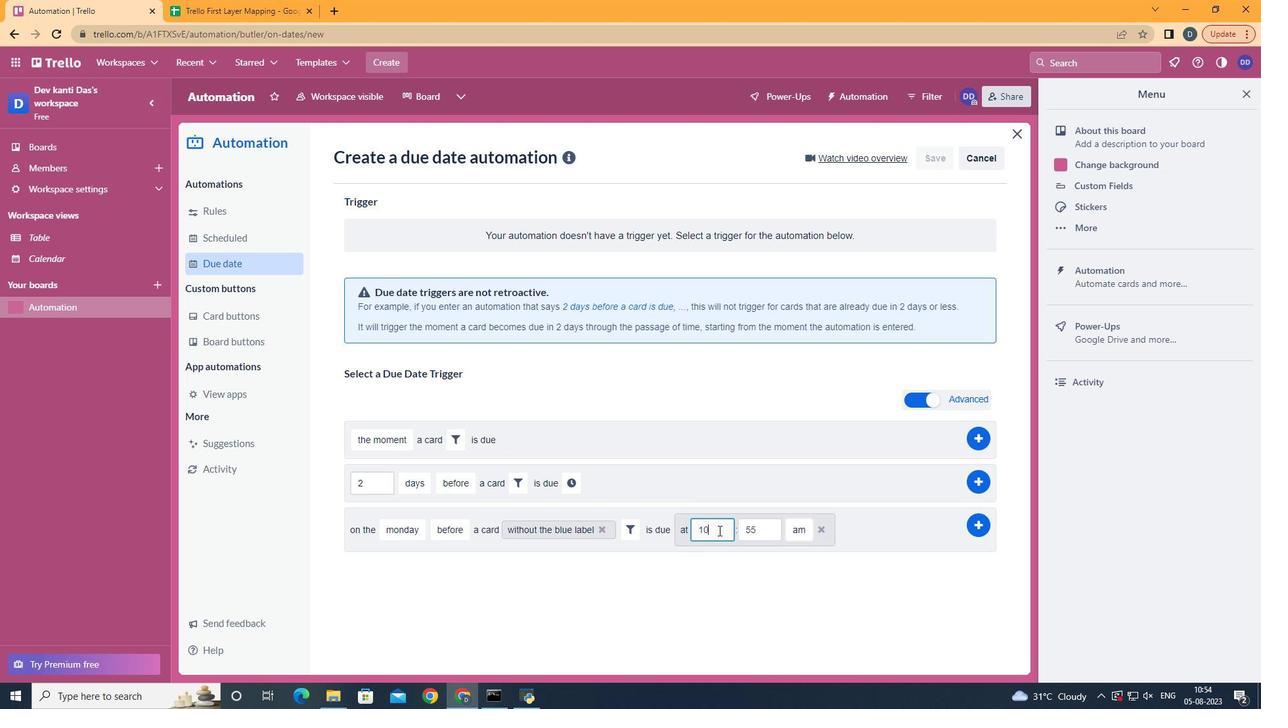 
Action: Key pressed <Key.backspace>1
Screenshot: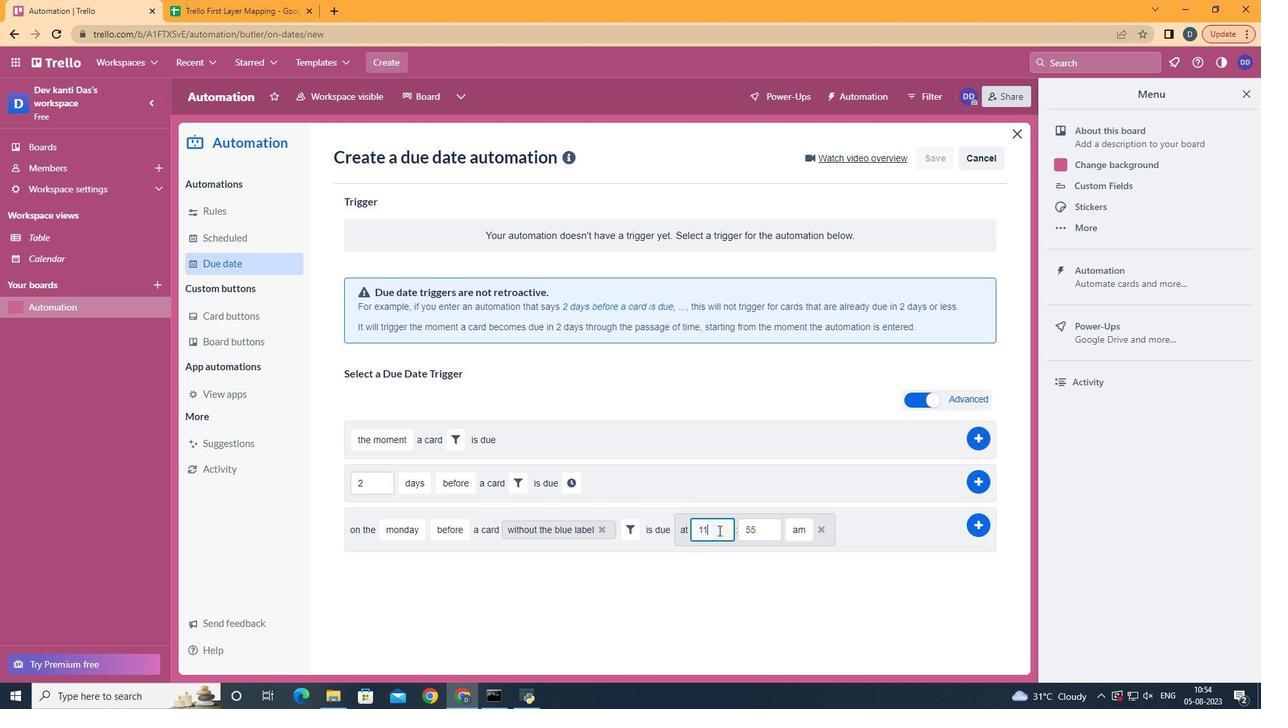 
Action: Mouse moved to (759, 530)
Screenshot: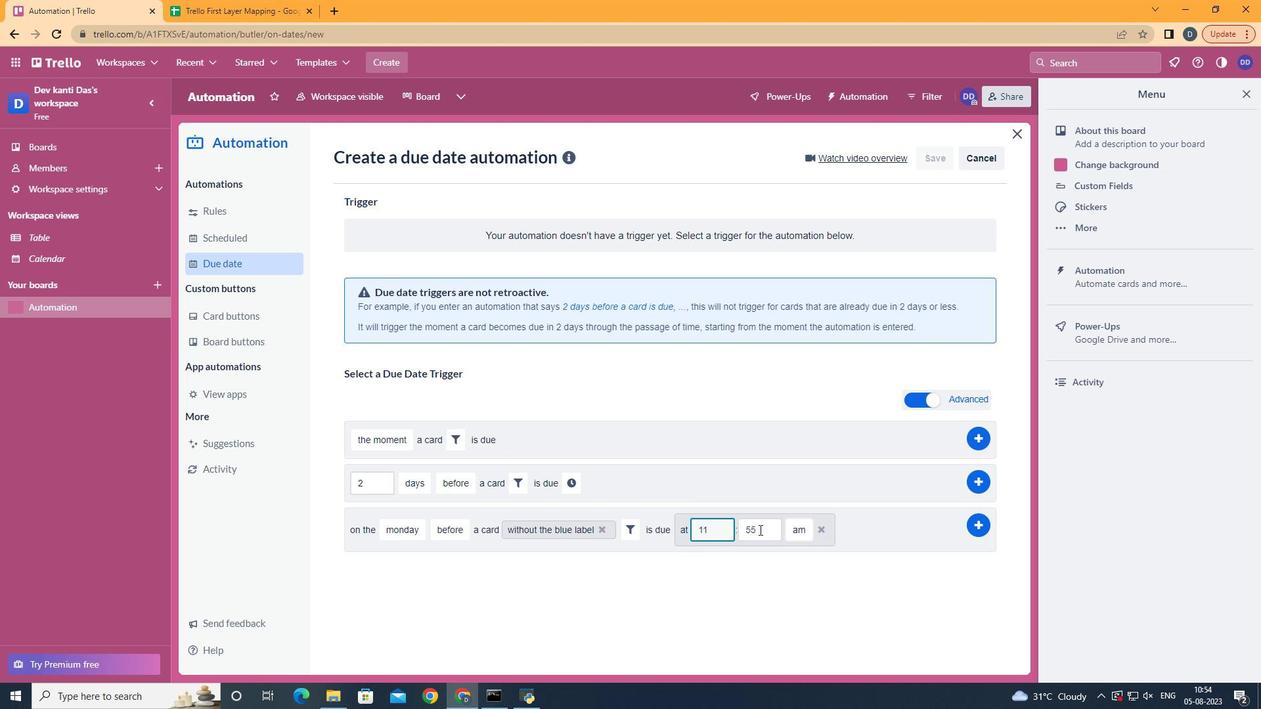 
Action: Mouse pressed left at (759, 530)
Screenshot: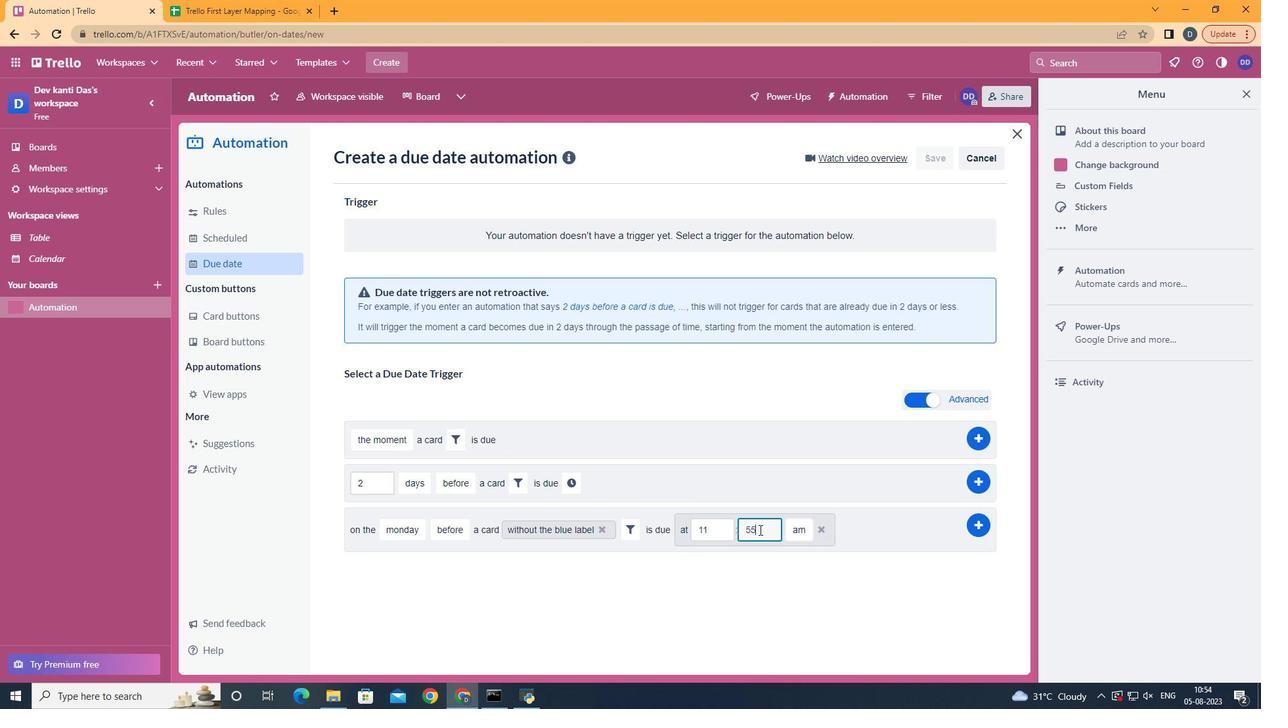 
Action: Key pressed <Key.backspace><Key.backspace>00
Screenshot: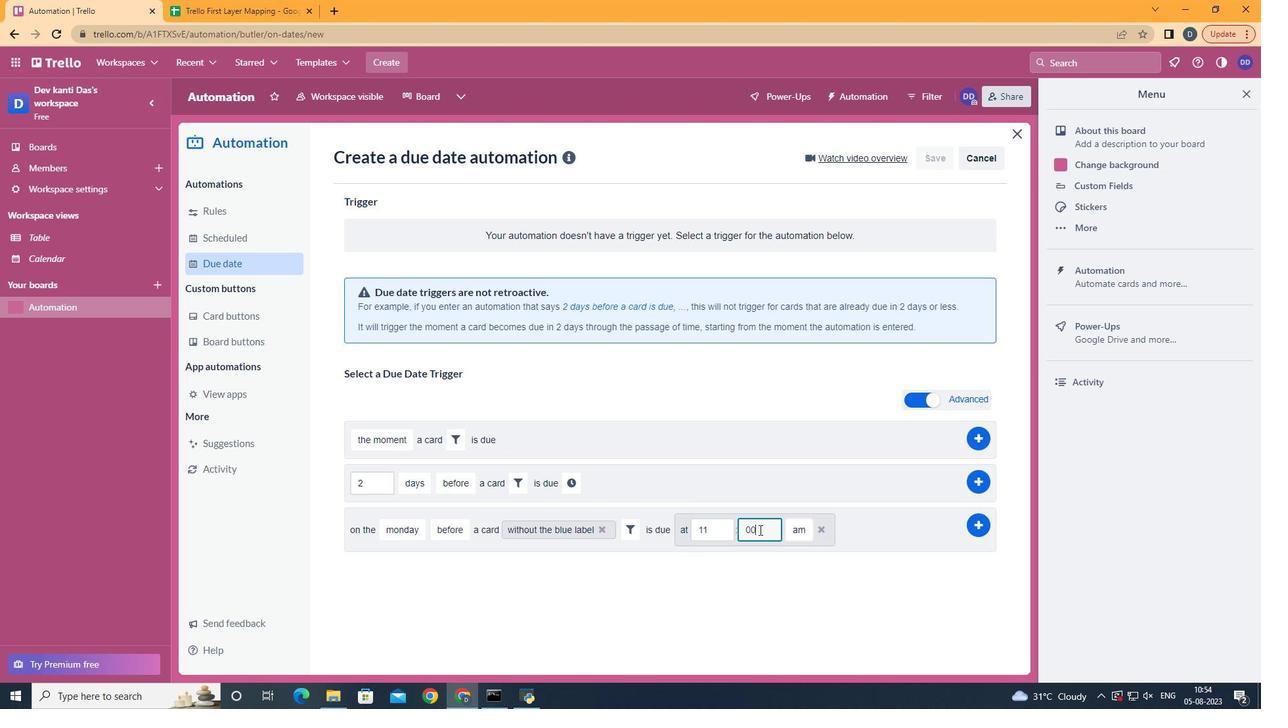 
Action: Mouse moved to (974, 528)
Screenshot: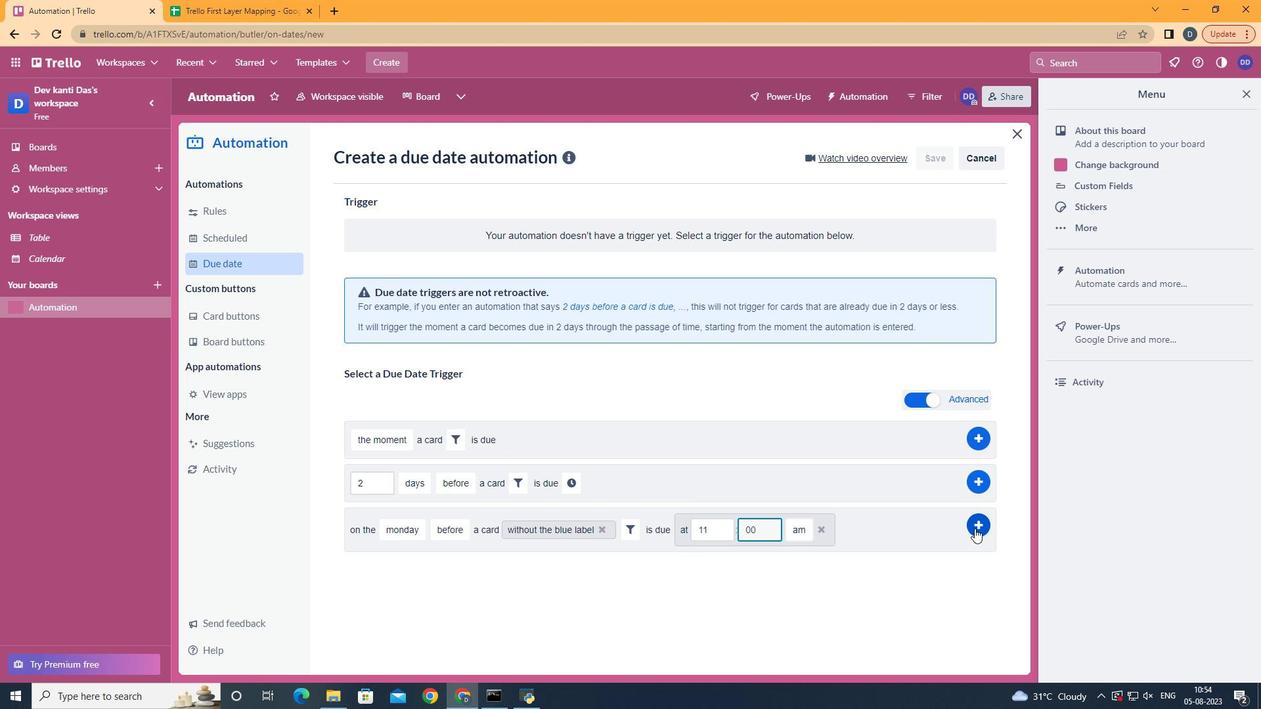 
Action: Mouse pressed left at (974, 528)
Screenshot: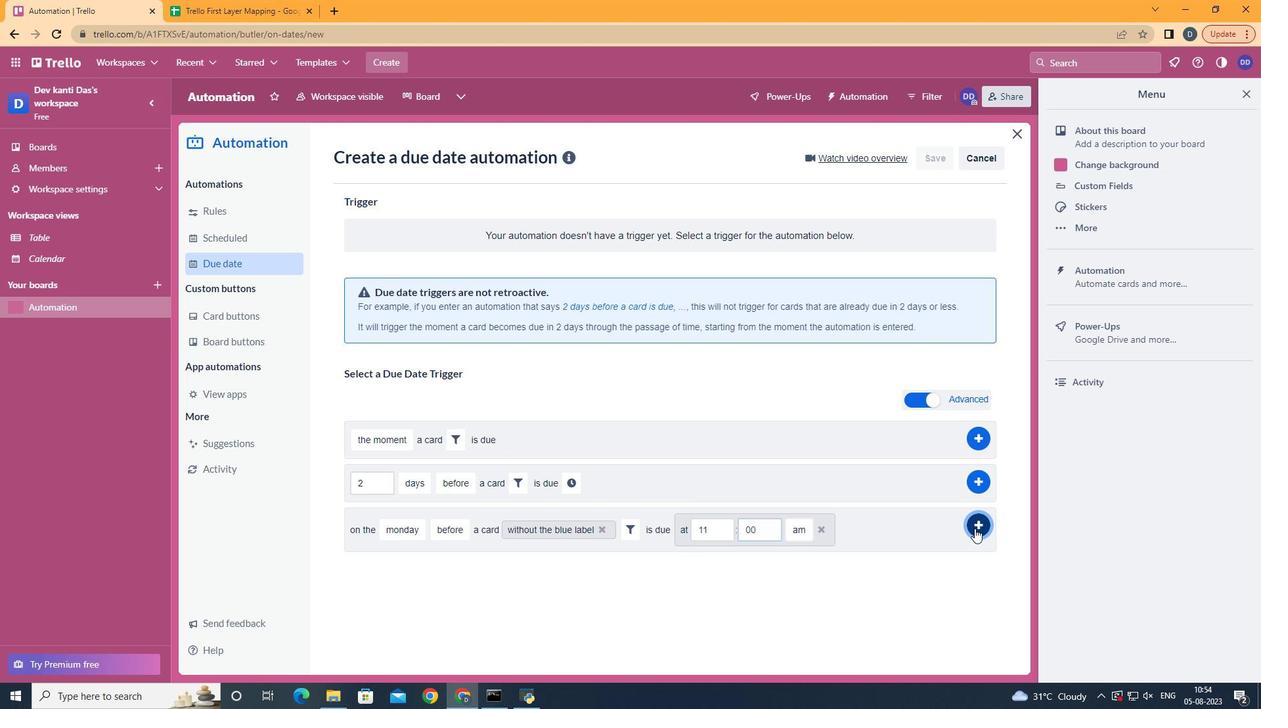 
Action: Mouse moved to (560, 235)
Screenshot: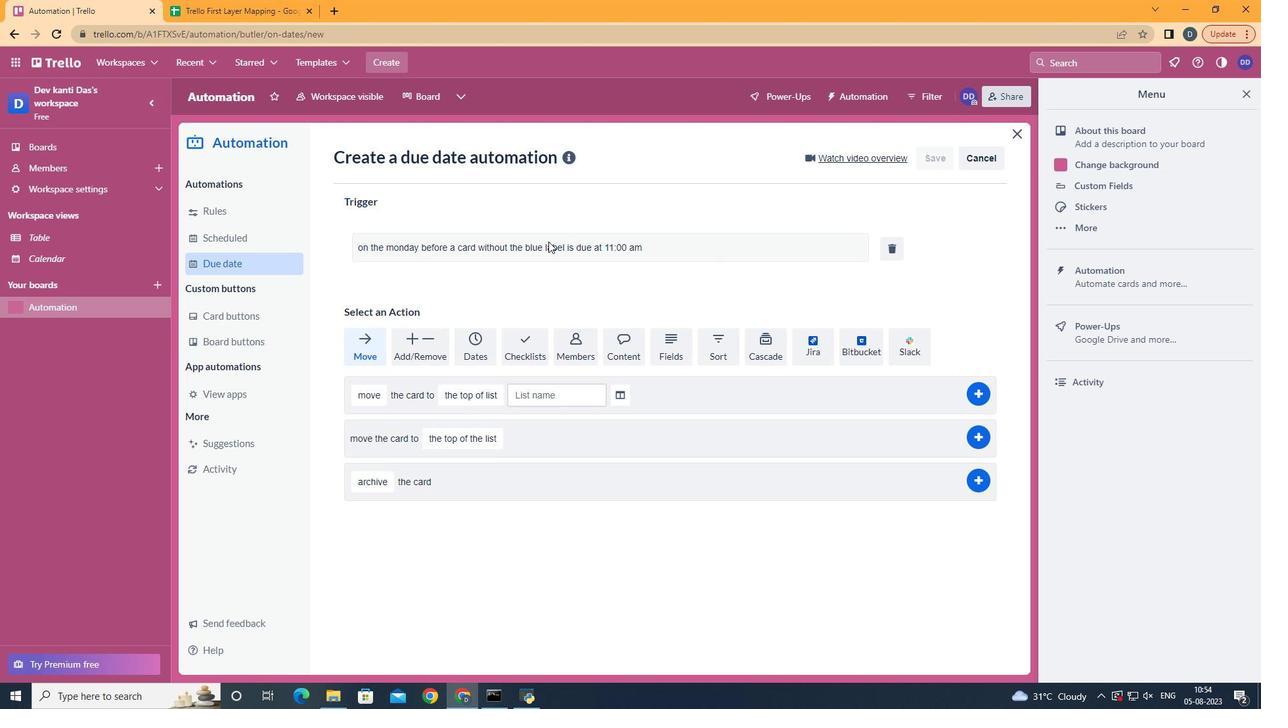 
